 Task: Find connections with filter location Wisbech with filter topic #Saleswith filter profile language Spanish with filter current company Crestron Electronics with filter school Karnatak University with filter industry Wholesale Building Materials with filter service category Technical with filter keywords title Network Administrator
Action: Mouse moved to (546, 78)
Screenshot: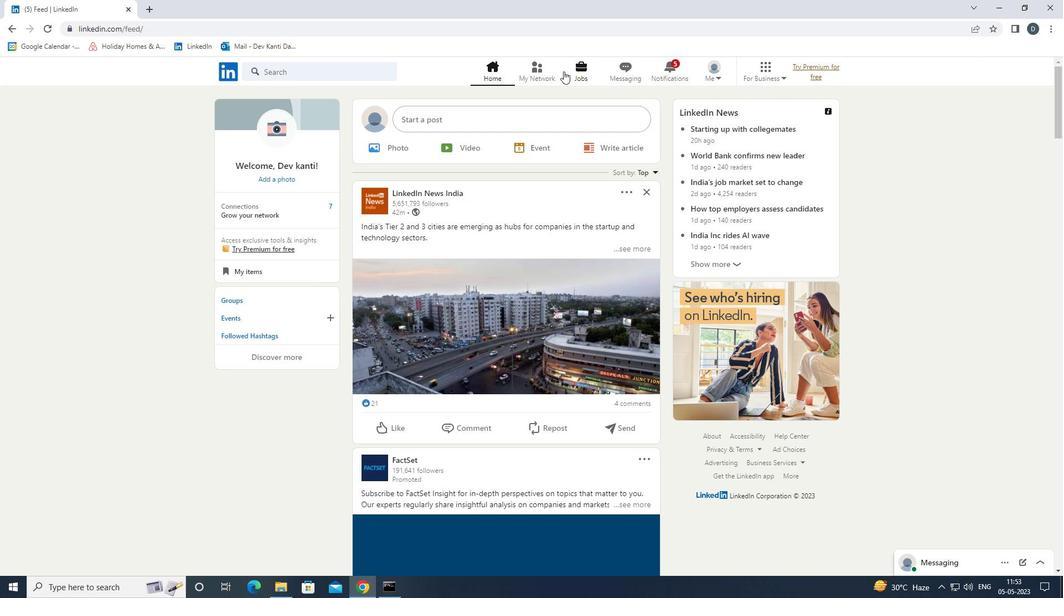 
Action: Mouse pressed left at (546, 78)
Screenshot: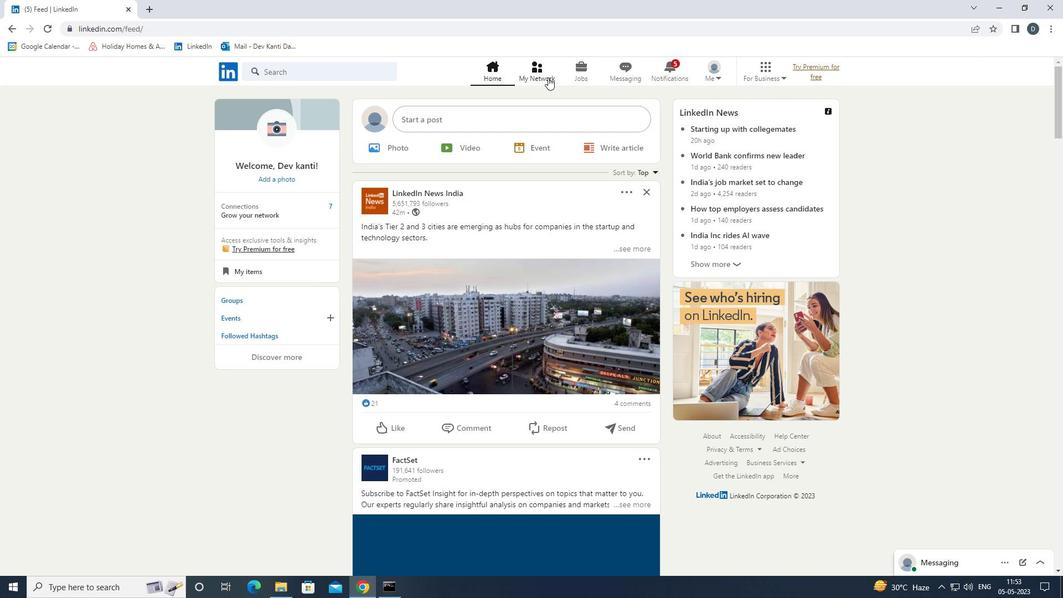 
Action: Mouse moved to (367, 132)
Screenshot: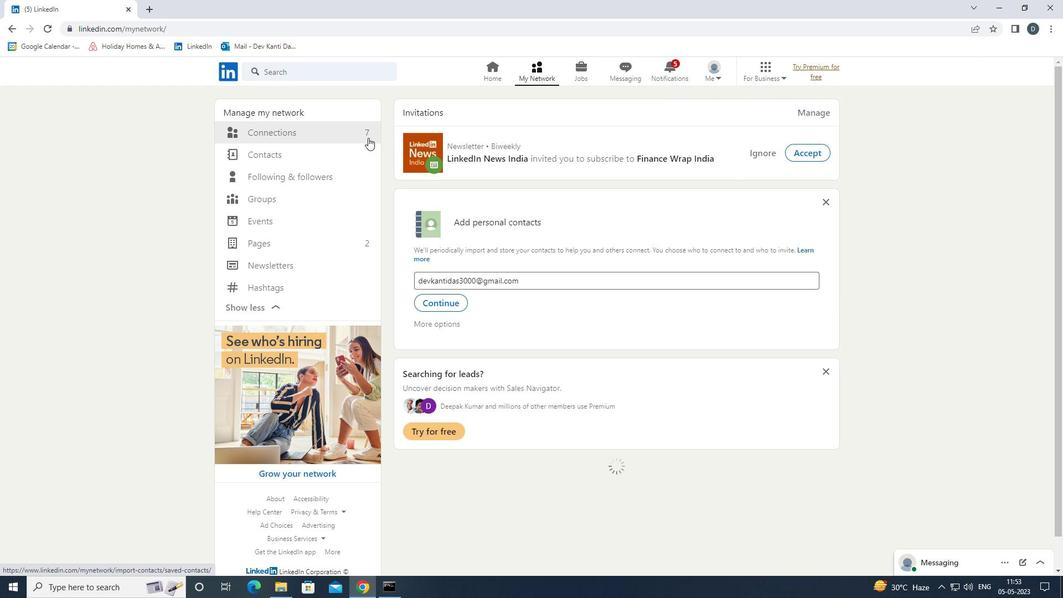 
Action: Mouse pressed left at (367, 132)
Screenshot: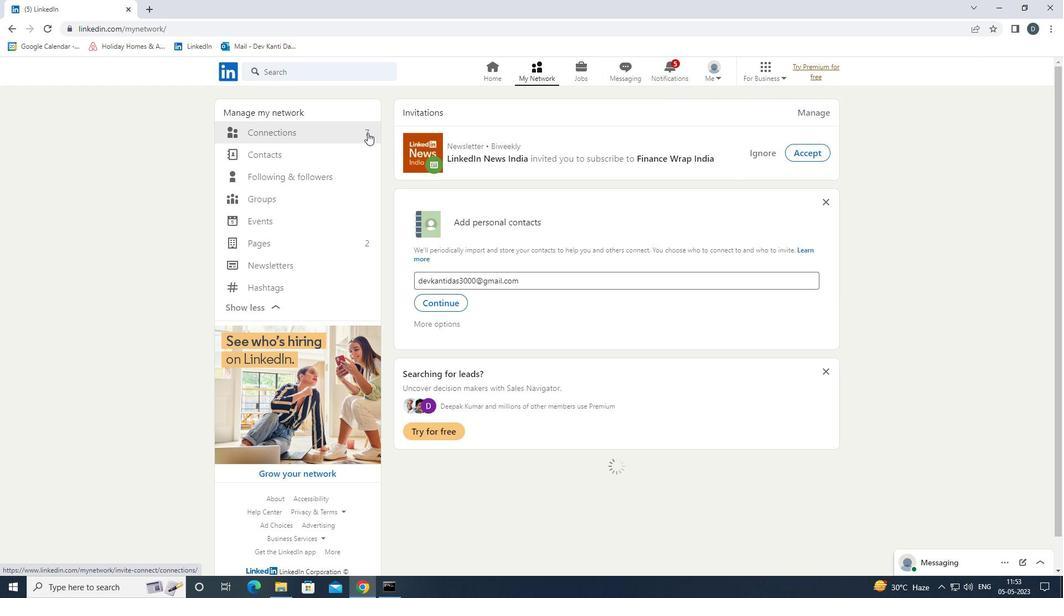 
Action: Mouse moved to (622, 132)
Screenshot: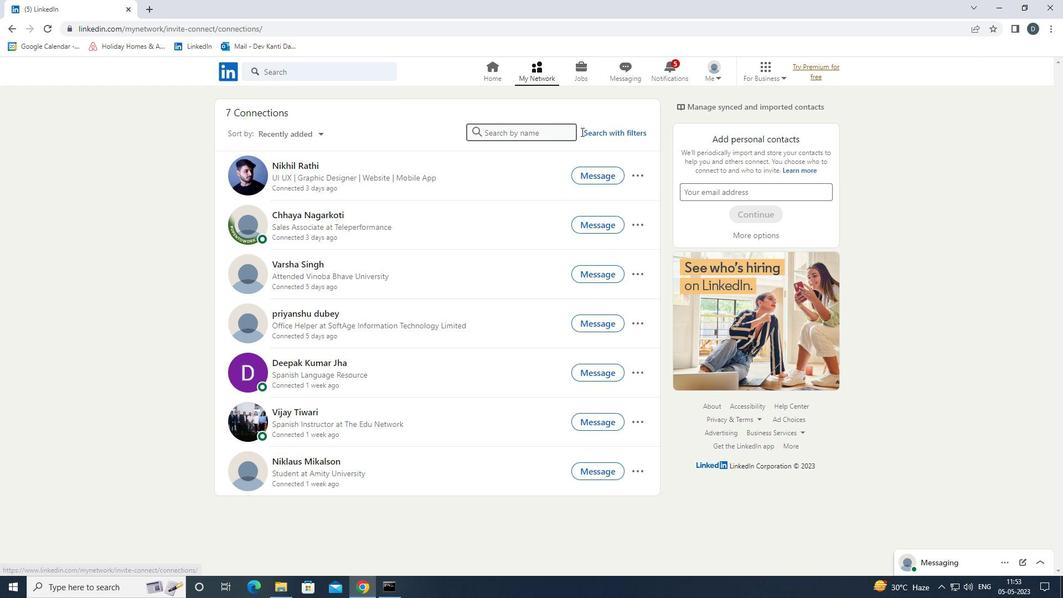 
Action: Mouse pressed left at (622, 132)
Screenshot: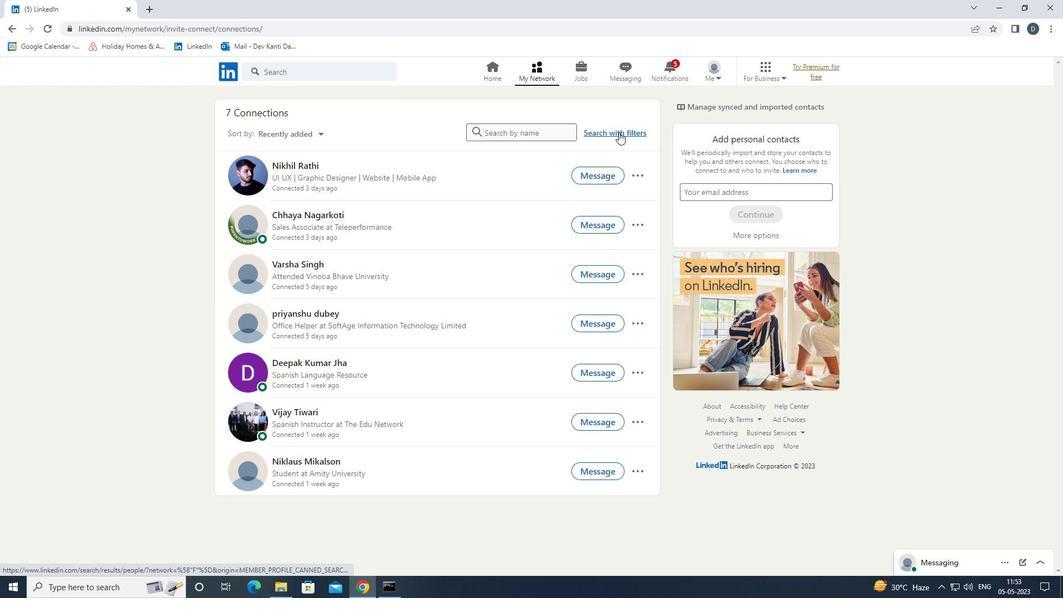 
Action: Mouse moved to (569, 96)
Screenshot: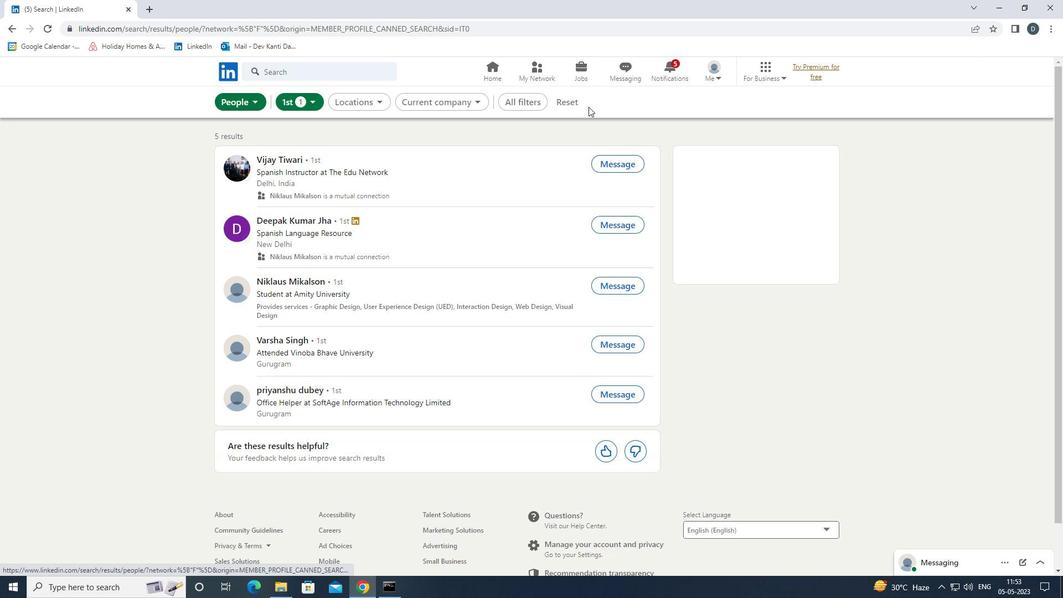 
Action: Mouse pressed left at (569, 96)
Screenshot: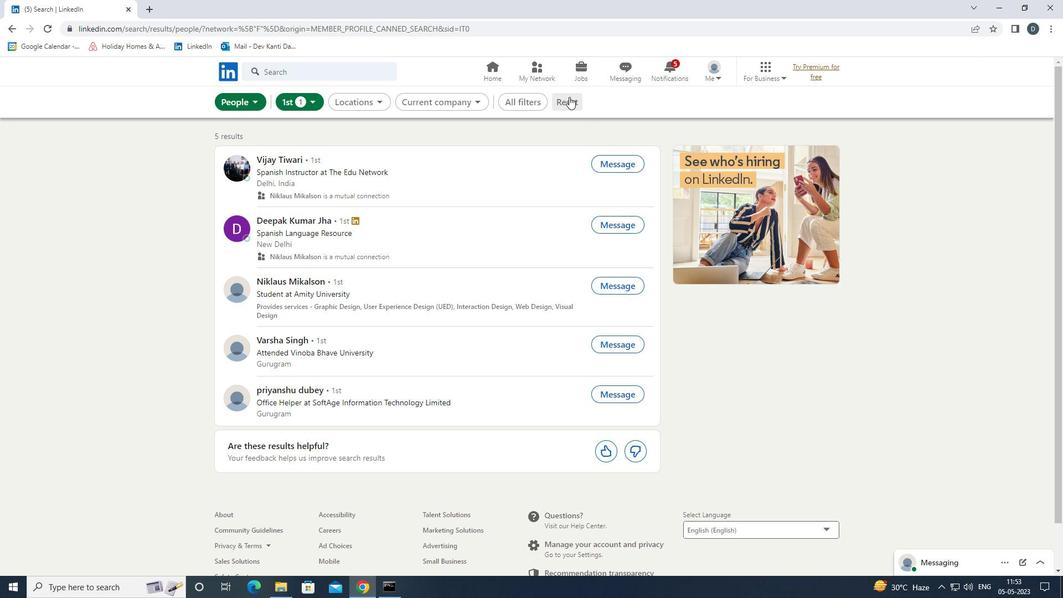 
Action: Mouse moved to (553, 100)
Screenshot: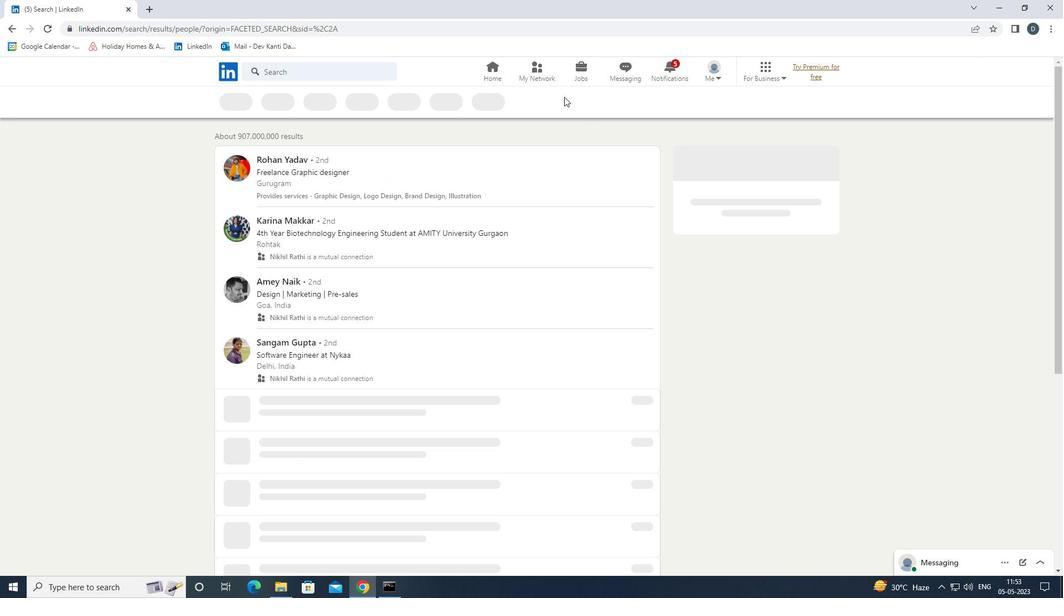 
Action: Mouse pressed left at (553, 100)
Screenshot: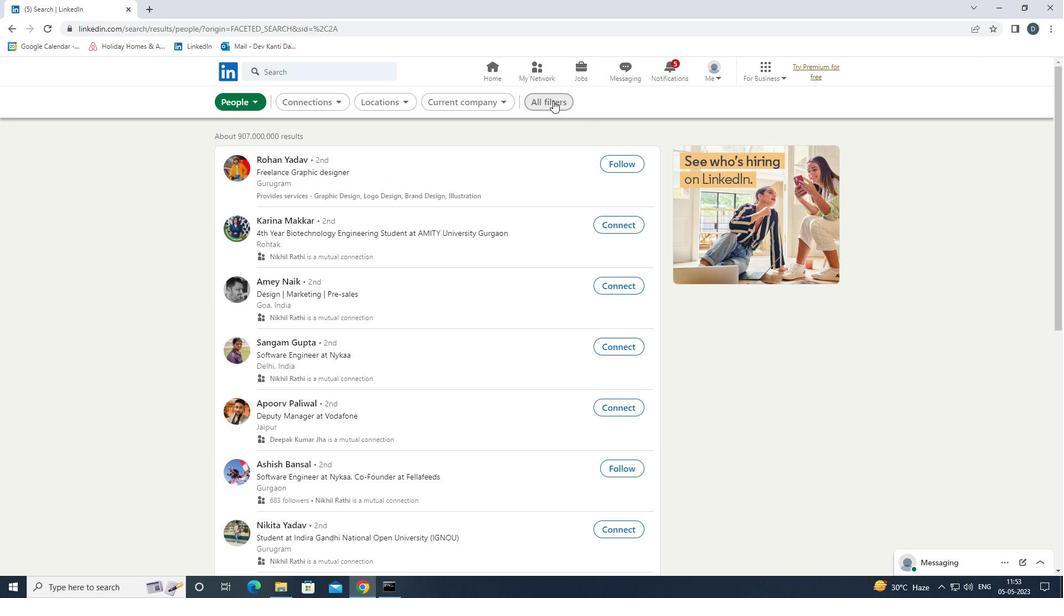 
Action: Mouse moved to (916, 300)
Screenshot: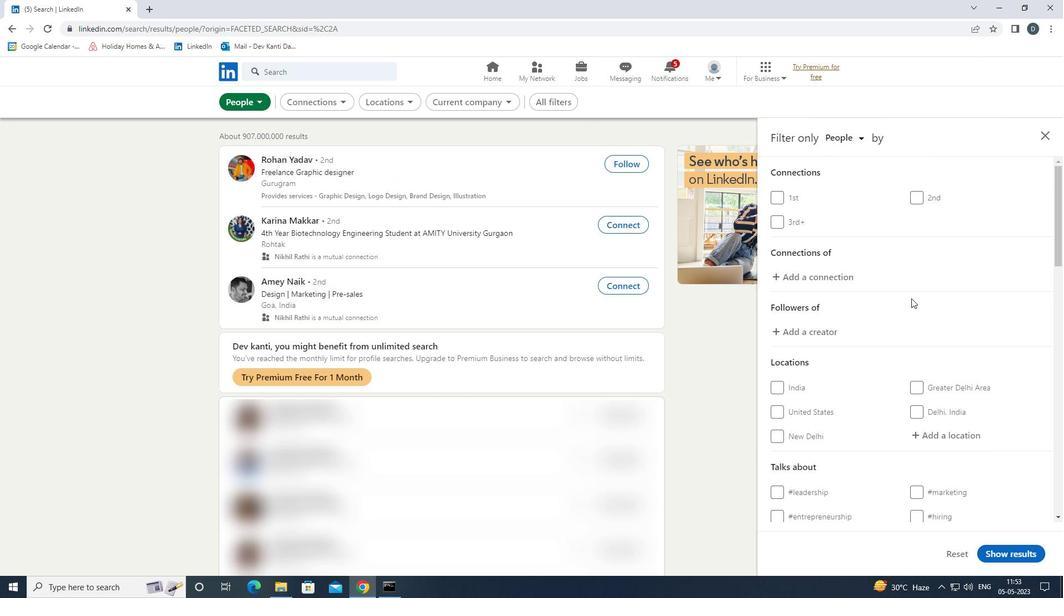 
Action: Mouse scrolled (916, 299) with delta (0, 0)
Screenshot: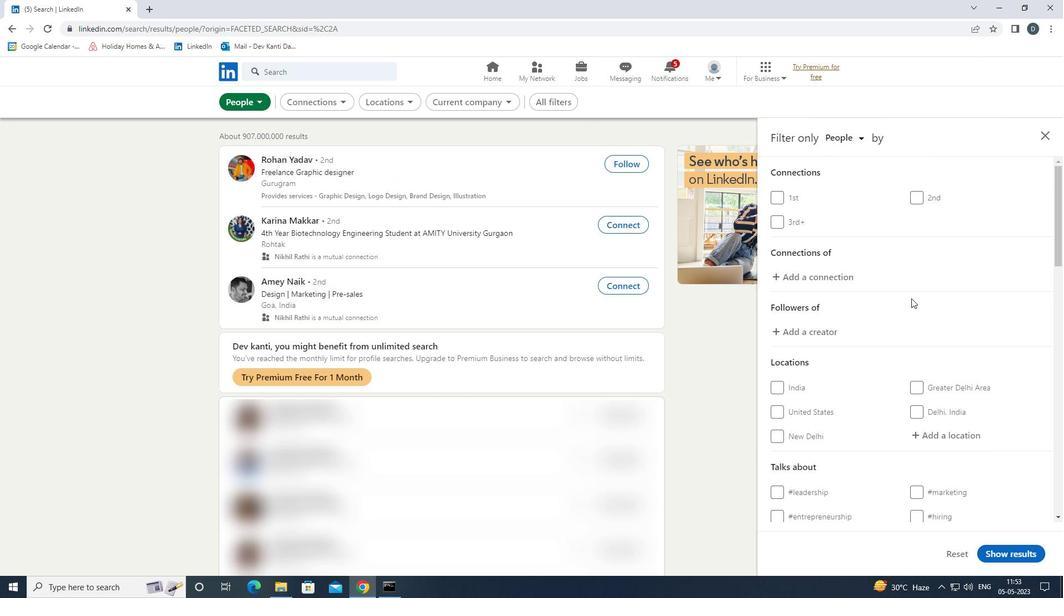
Action: Mouse moved to (931, 314)
Screenshot: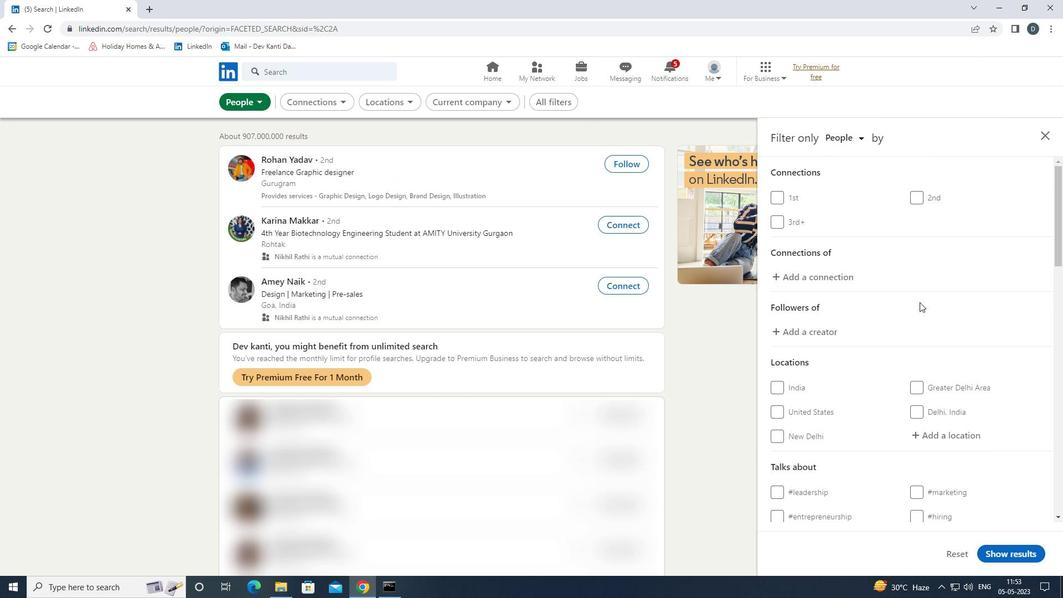 
Action: Mouse scrolled (931, 313) with delta (0, 0)
Screenshot: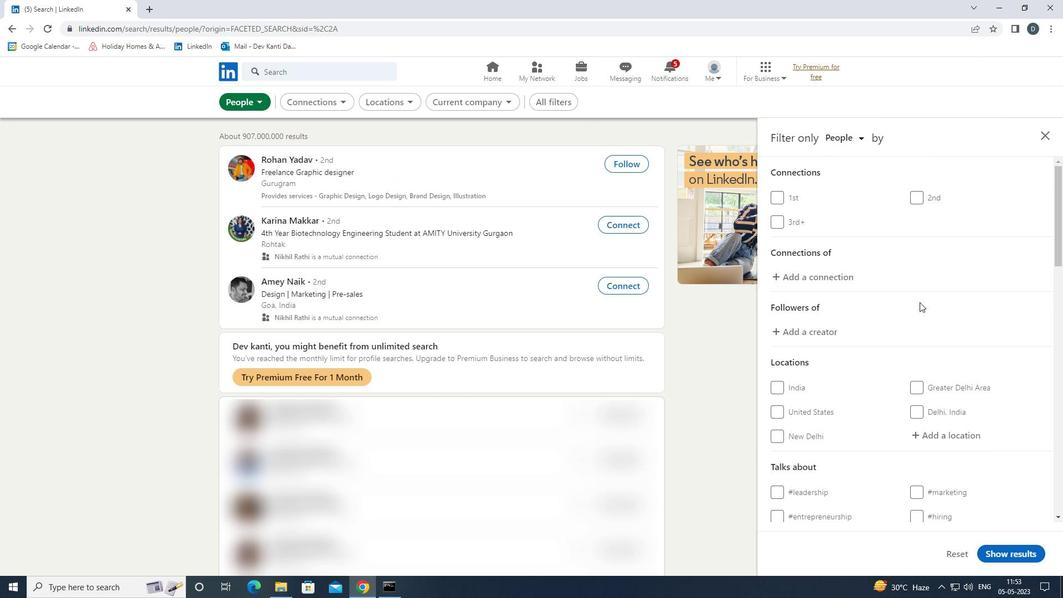 
Action: Mouse moved to (941, 317)
Screenshot: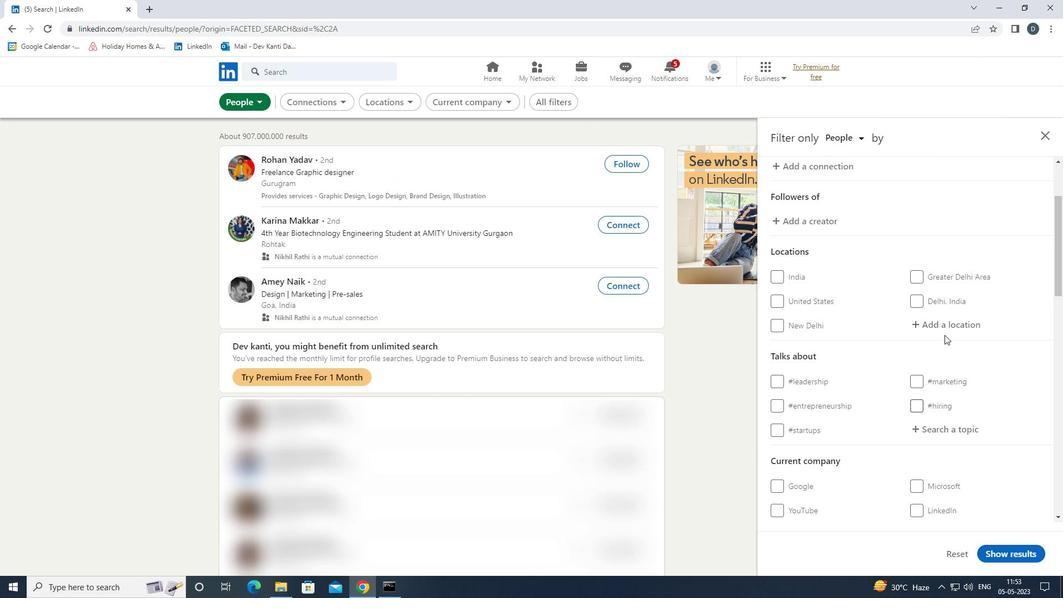 
Action: Mouse pressed left at (941, 317)
Screenshot: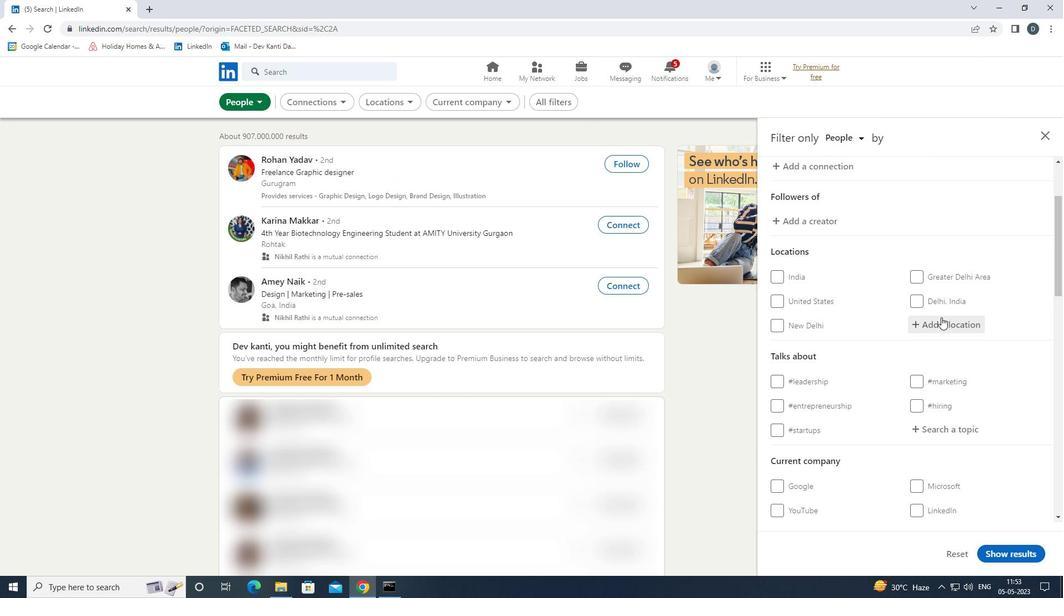 
Action: Key pressed <Key.shift><Key.shift><Key.shift><Key.shift><Key.shift><Key.shift><Key.shift><Key.shift><Key.shift><Key.shift><Key.shift><Key.shift><Key.shift><Key.shift><Key.shift><Key.shift>WISBECH<Key.down><Key.enter>
Screenshot: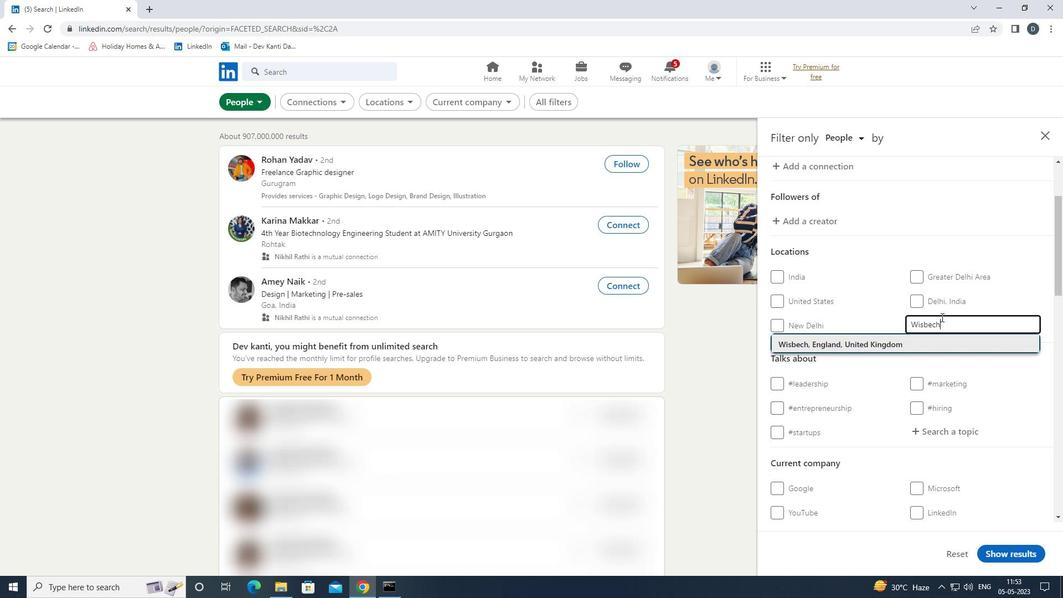 
Action: Mouse moved to (960, 301)
Screenshot: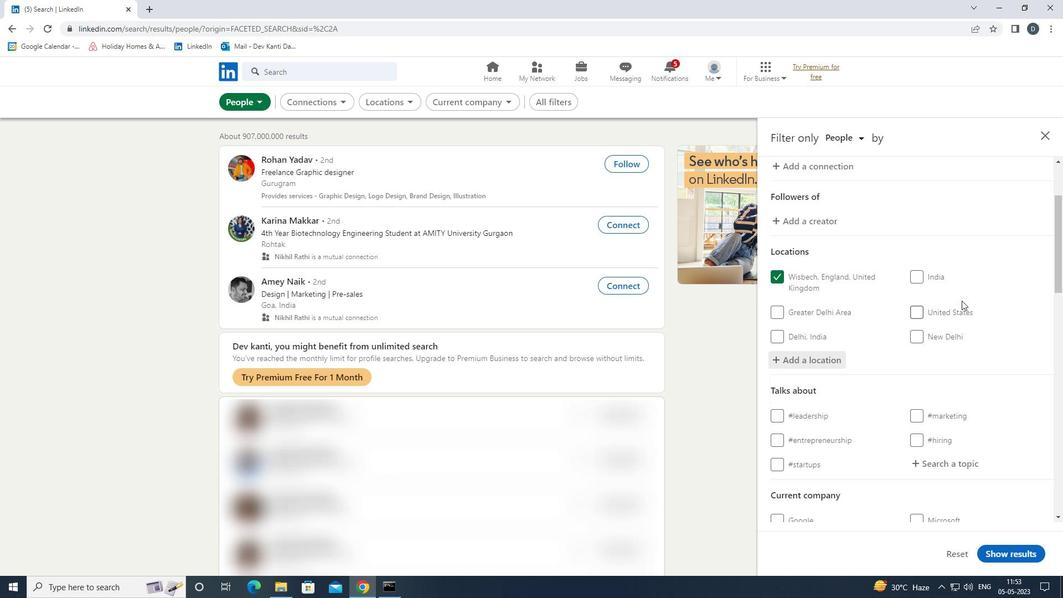
Action: Mouse scrolled (960, 300) with delta (0, 0)
Screenshot: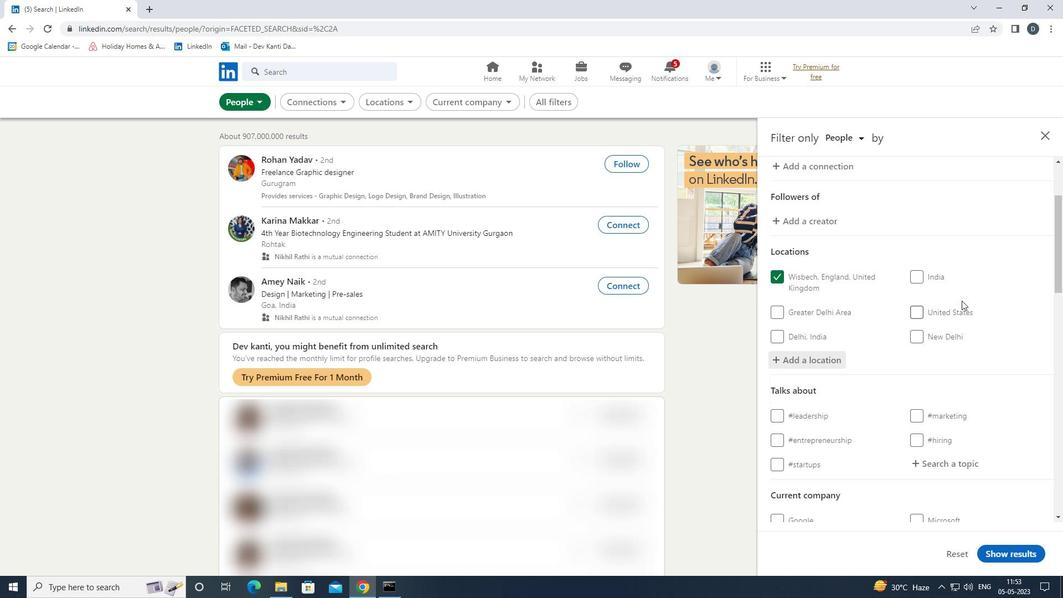 
Action: Mouse moved to (960, 310)
Screenshot: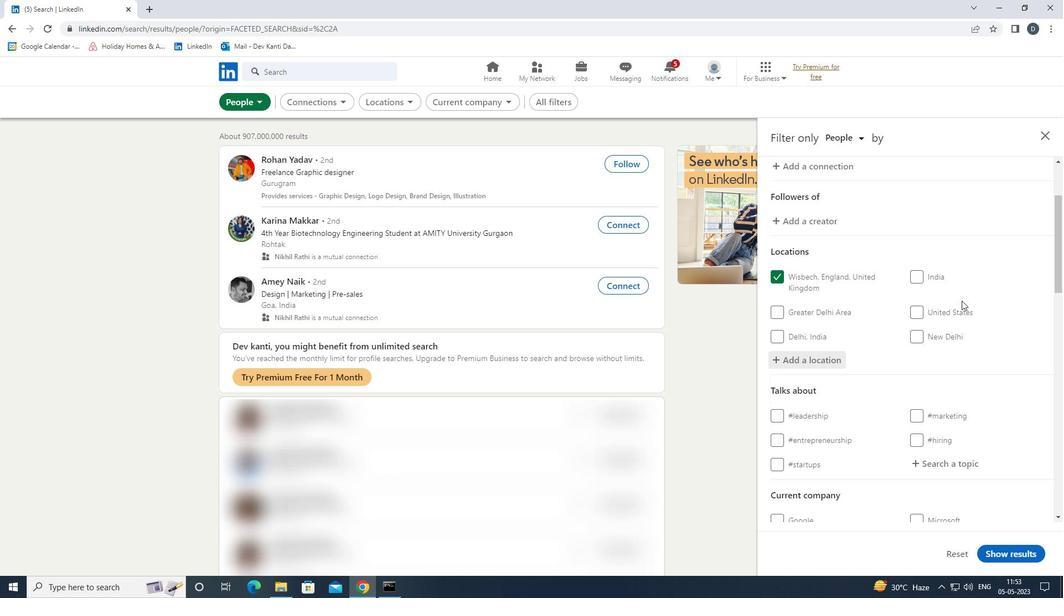 
Action: Mouse scrolled (960, 309) with delta (0, 0)
Screenshot: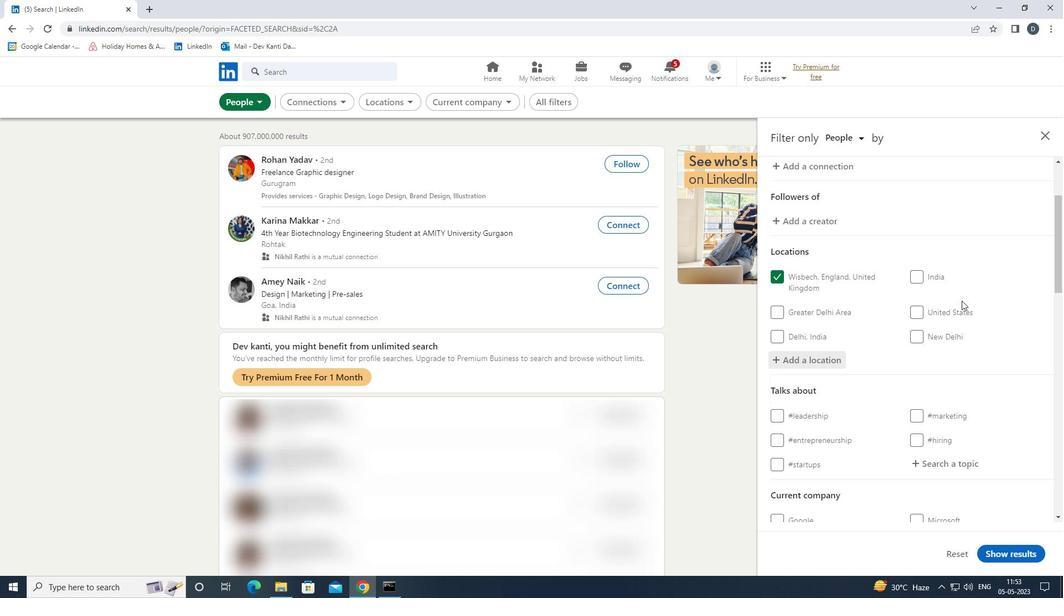 
Action: Mouse moved to (959, 356)
Screenshot: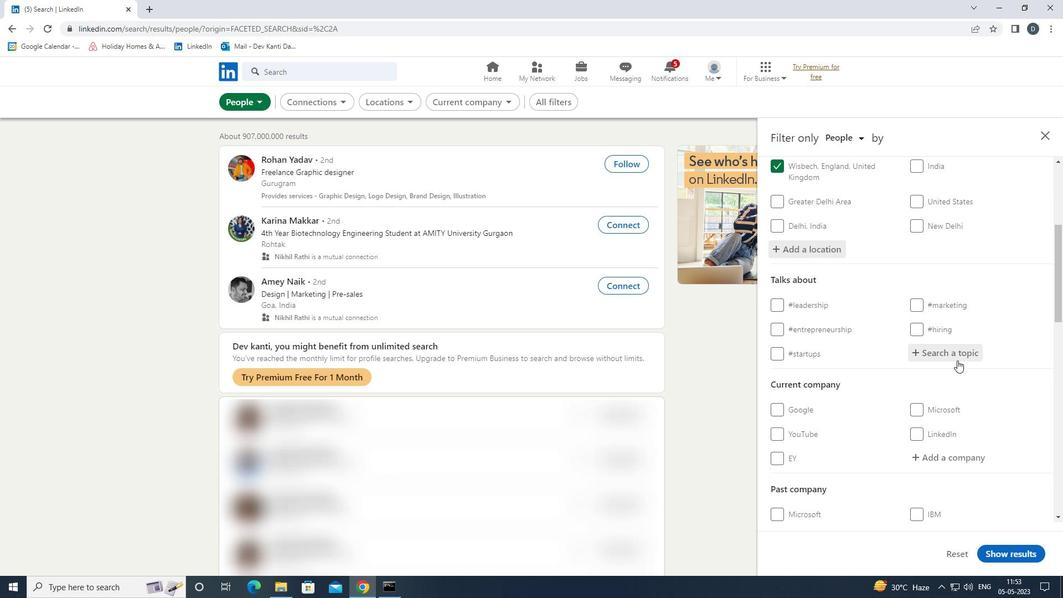 
Action: Mouse pressed left at (959, 356)
Screenshot: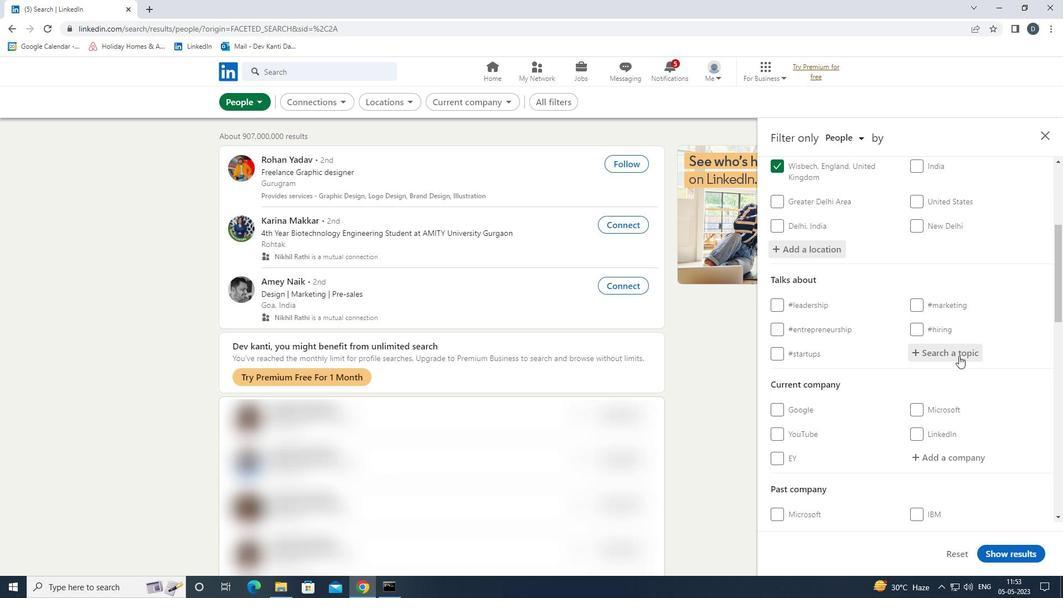 
Action: Key pressed <Key.shift>SALES<Key.down><Key.enter>
Screenshot: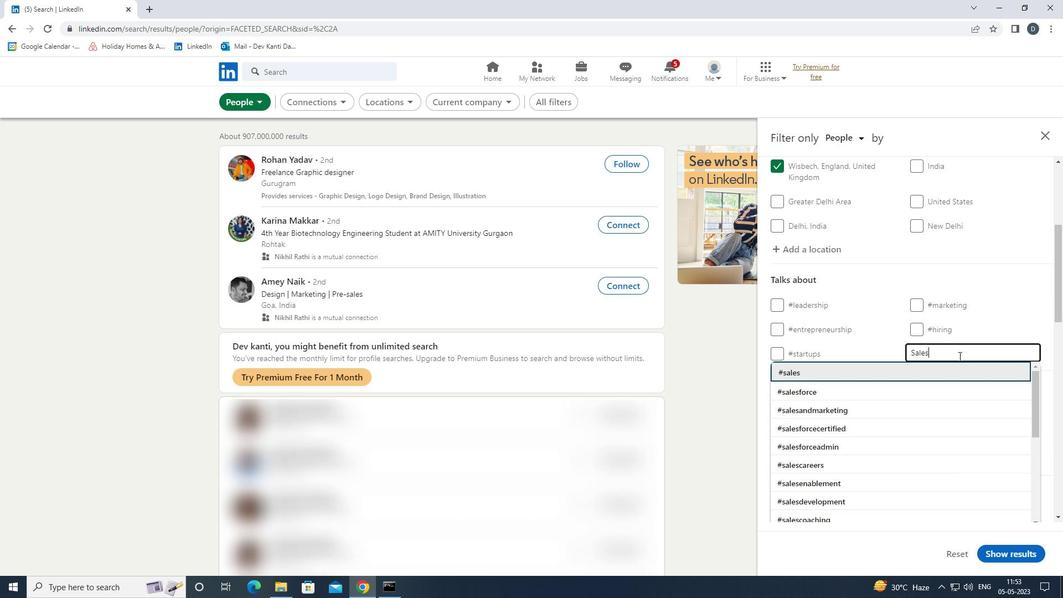 
Action: Mouse moved to (974, 356)
Screenshot: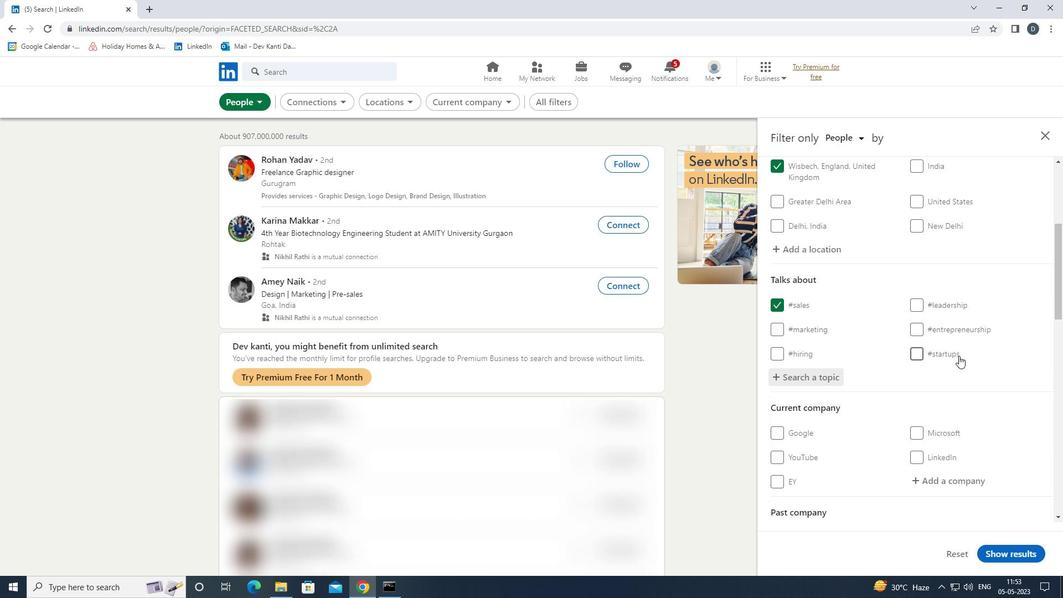 
Action: Mouse scrolled (974, 356) with delta (0, 0)
Screenshot: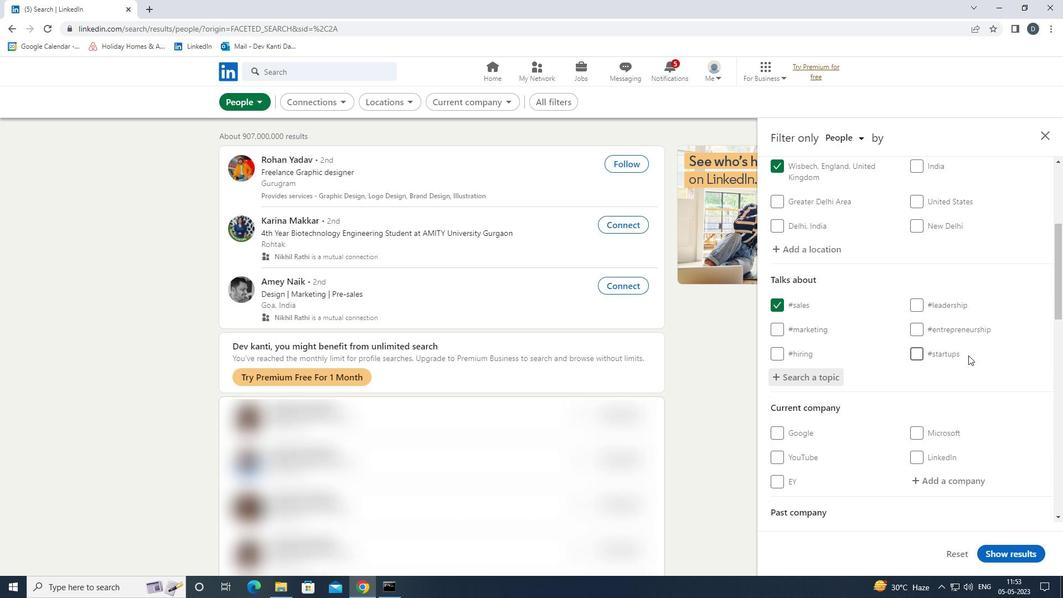 
Action: Mouse scrolled (974, 356) with delta (0, 0)
Screenshot: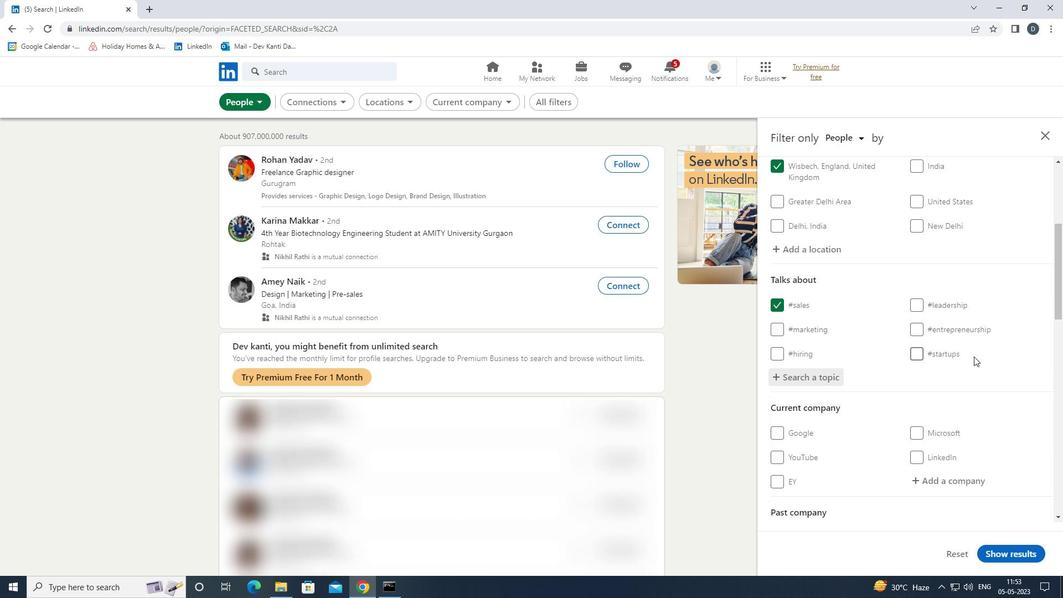 
Action: Mouse scrolled (974, 356) with delta (0, 0)
Screenshot: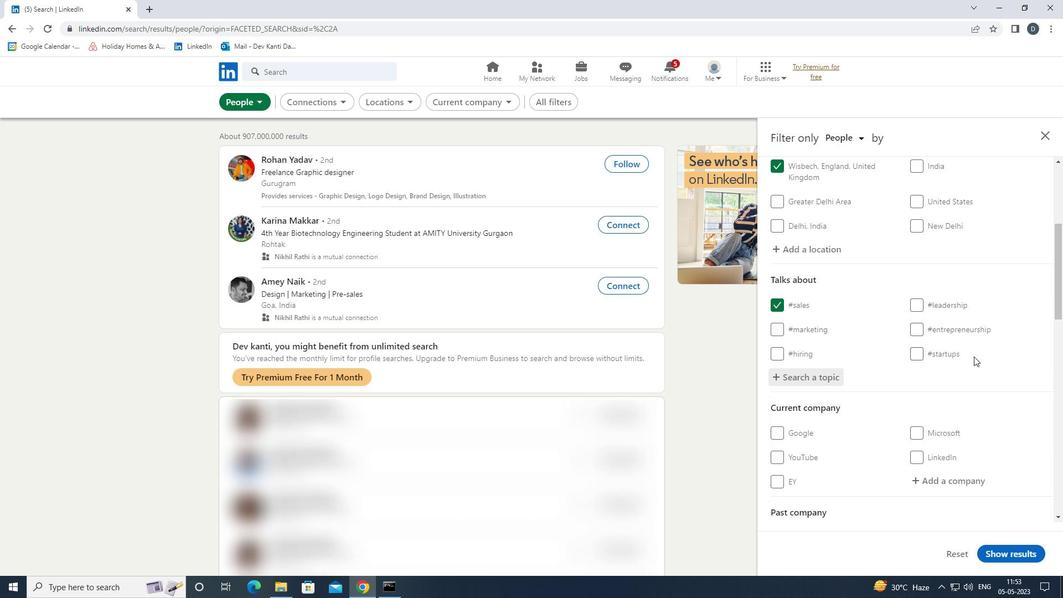 
Action: Mouse scrolled (974, 356) with delta (0, 0)
Screenshot: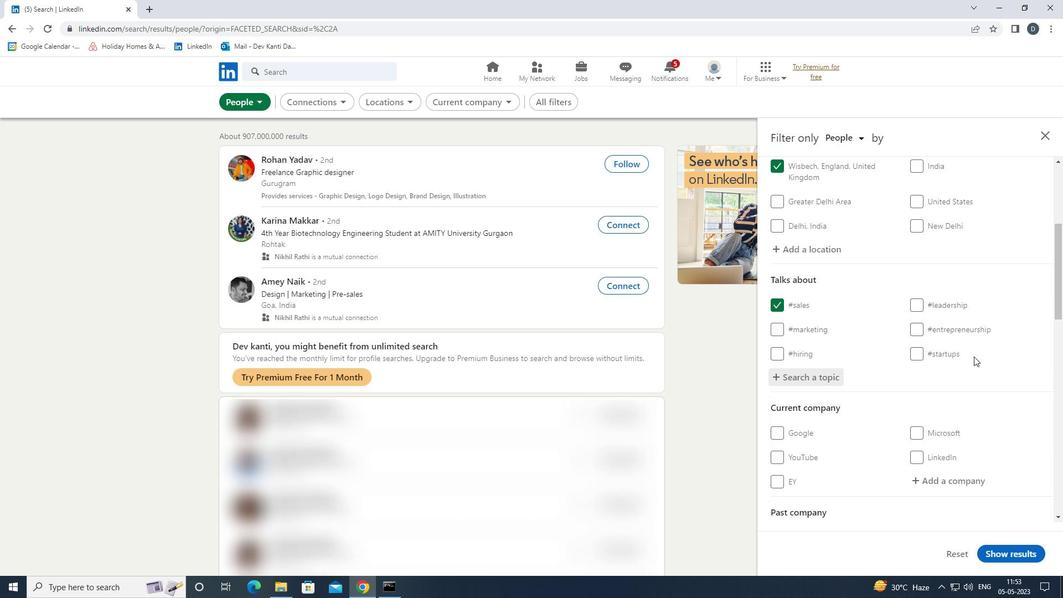 
Action: Mouse scrolled (974, 356) with delta (0, 0)
Screenshot: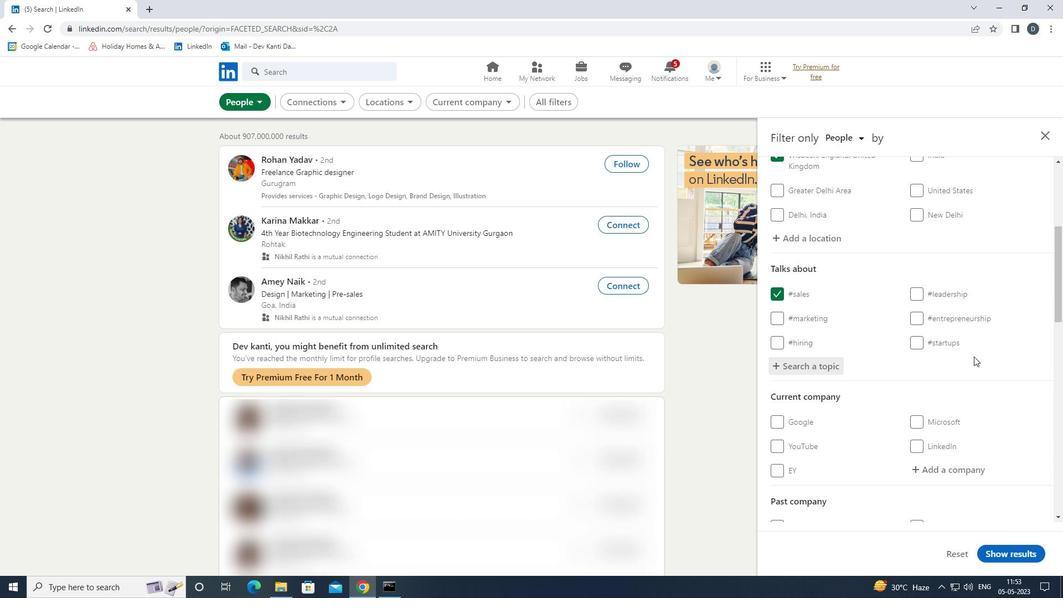 
Action: Mouse scrolled (974, 356) with delta (0, 0)
Screenshot: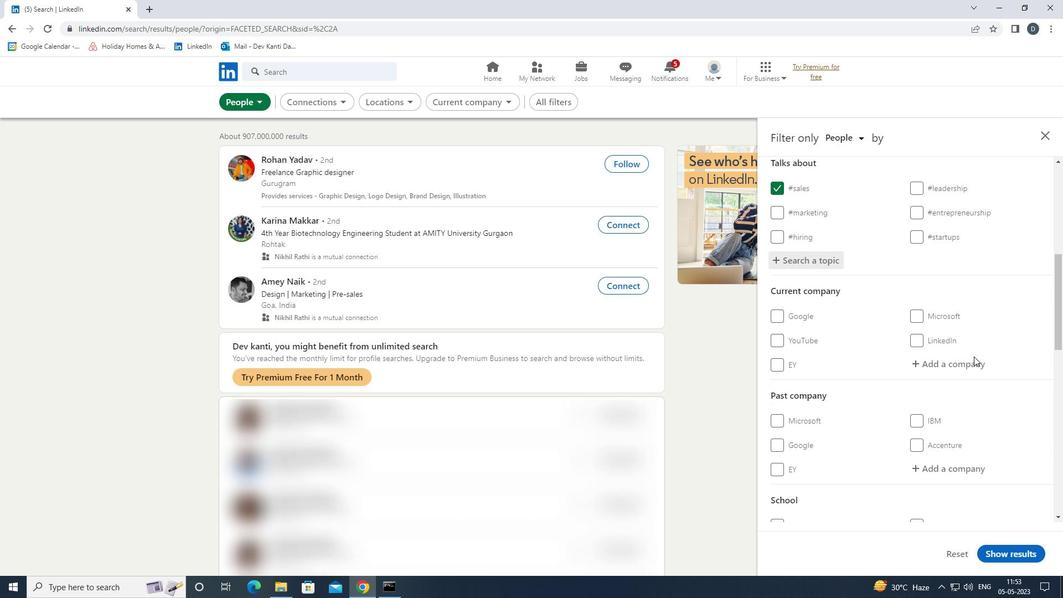
Action: Mouse moved to (972, 359)
Screenshot: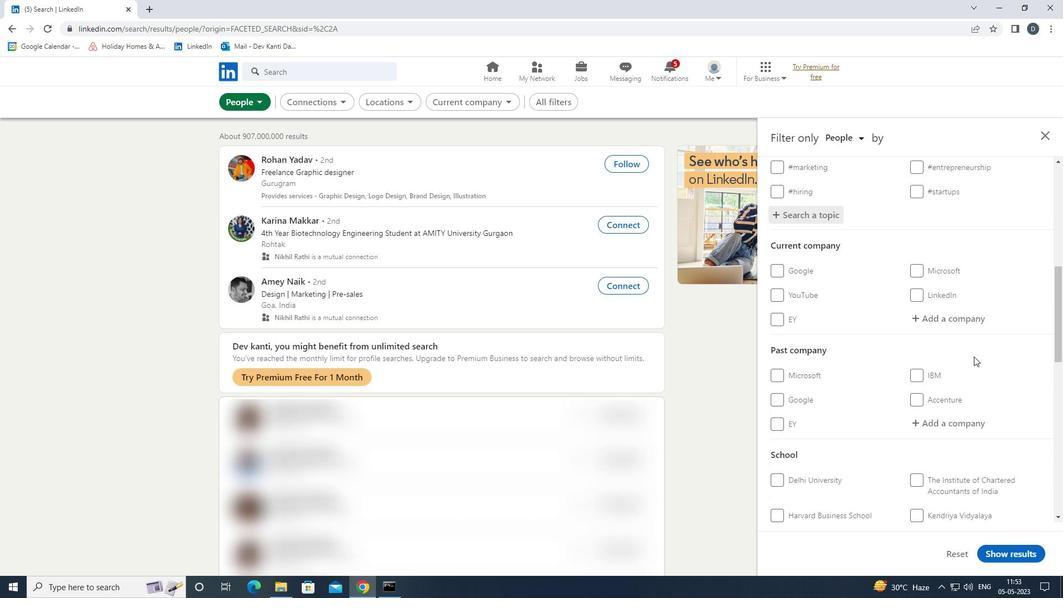 
Action: Mouse scrolled (972, 360) with delta (0, 0)
Screenshot: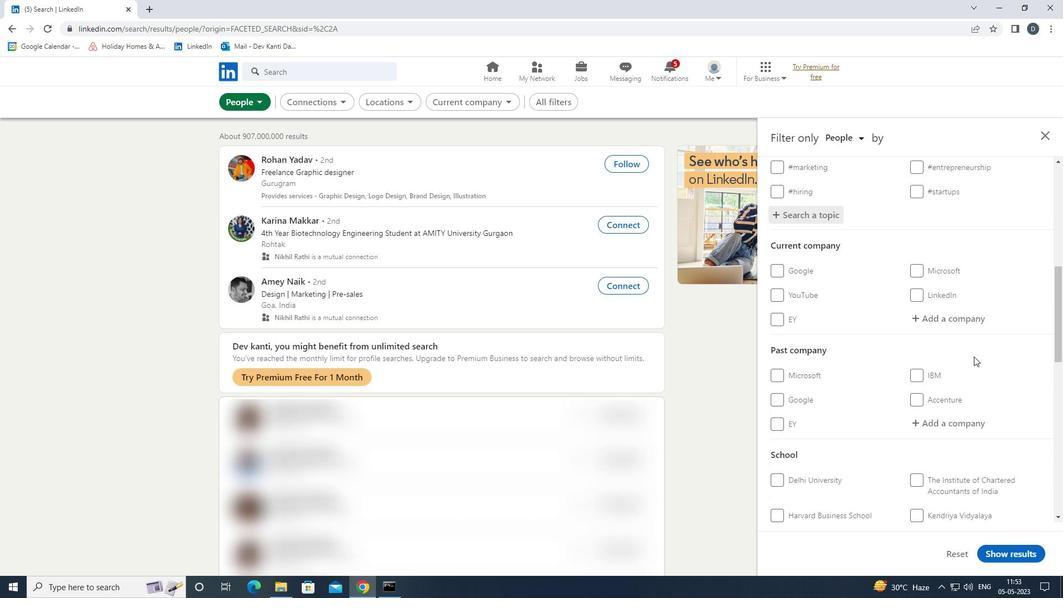 
Action: Mouse moved to (893, 404)
Screenshot: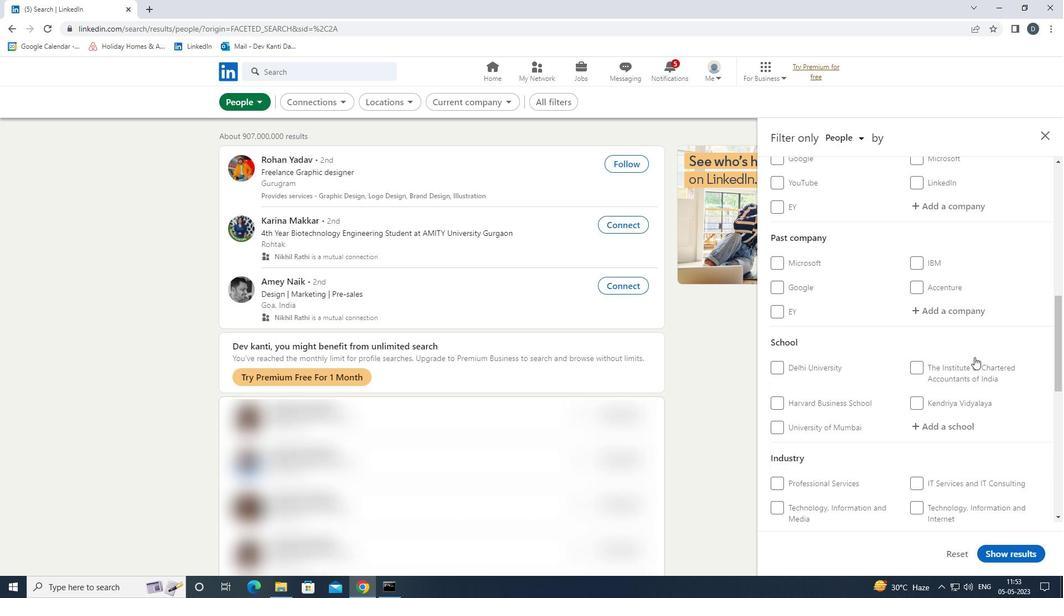
Action: Mouse scrolled (893, 403) with delta (0, 0)
Screenshot: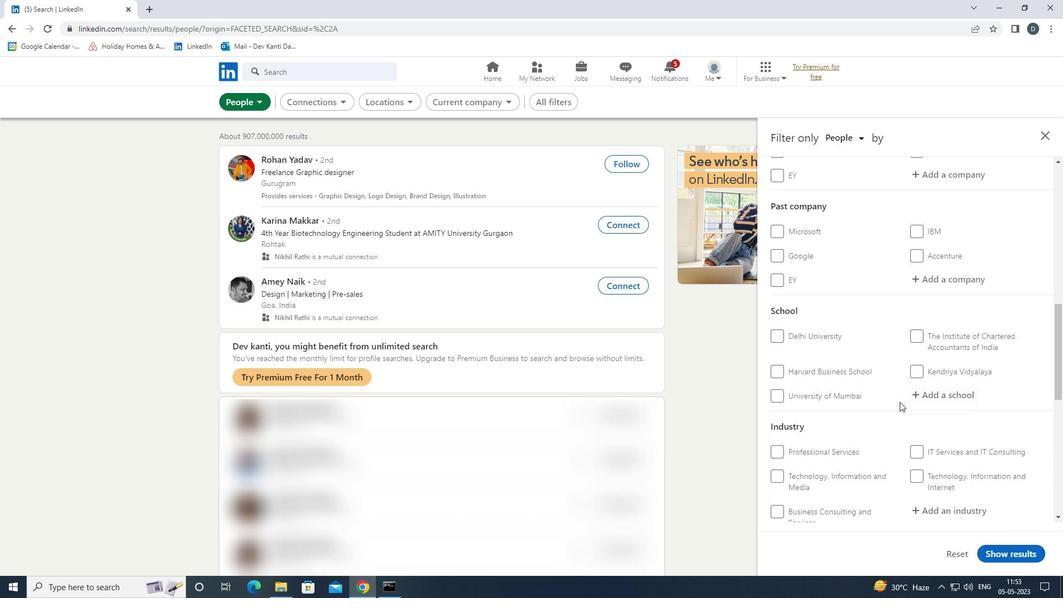 
Action: Mouse moved to (832, 464)
Screenshot: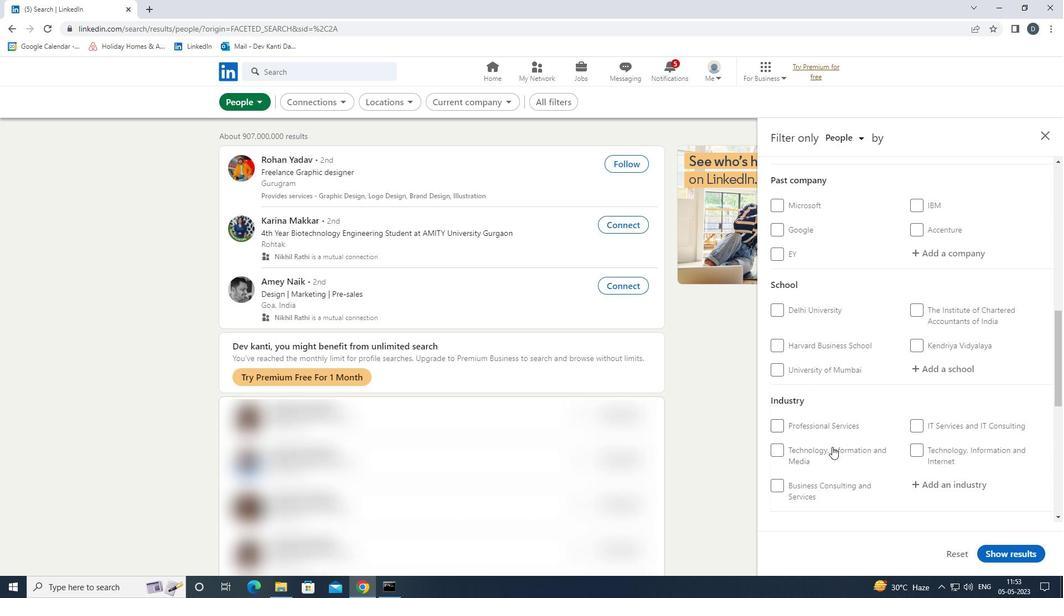 
Action: Mouse scrolled (832, 463) with delta (0, 0)
Screenshot: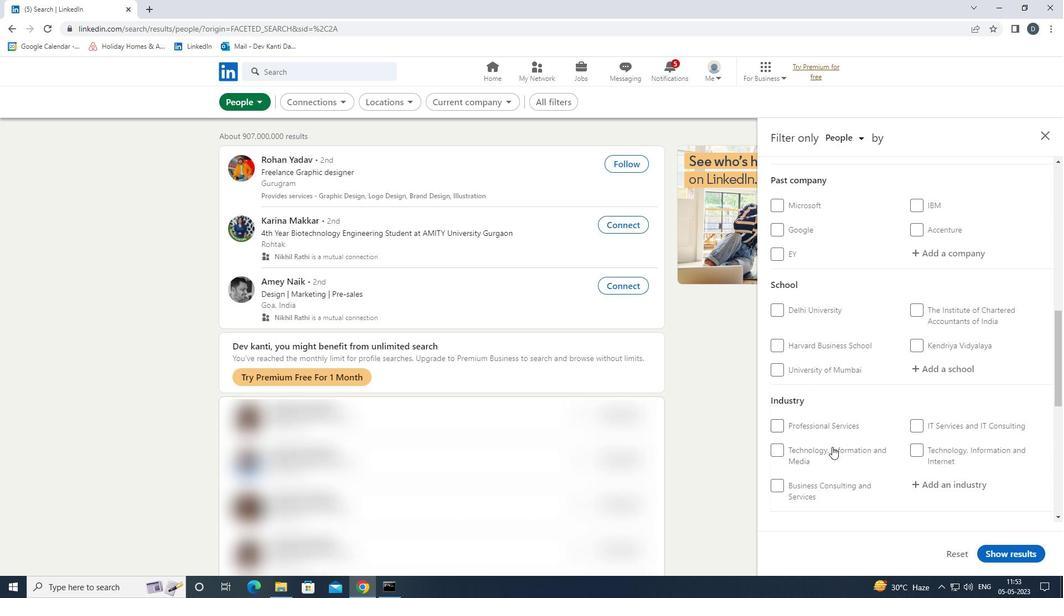 
Action: Mouse scrolled (832, 463) with delta (0, 0)
Screenshot: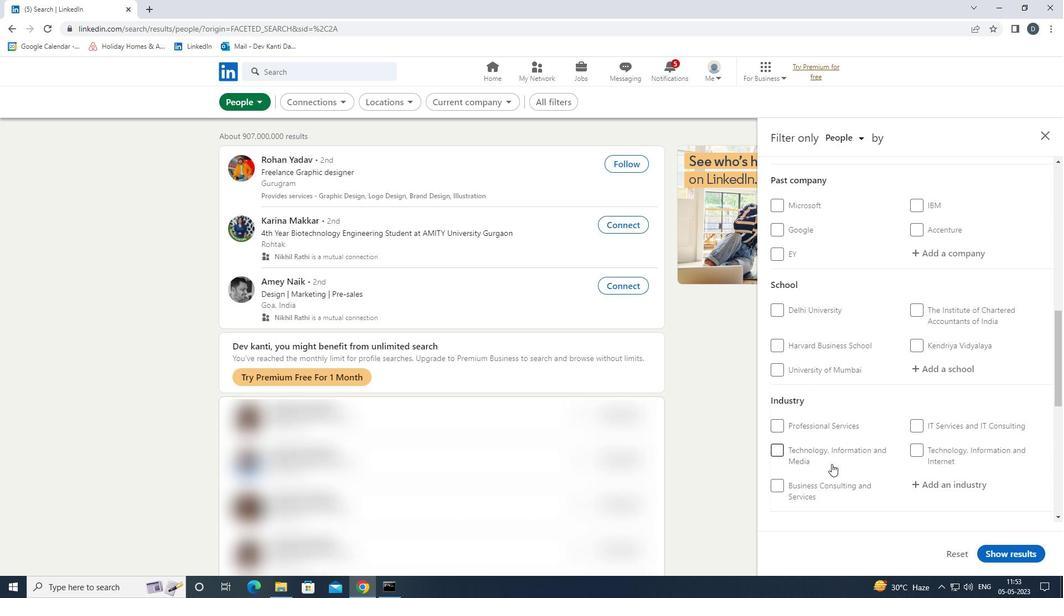 
Action: Mouse moved to (830, 464)
Screenshot: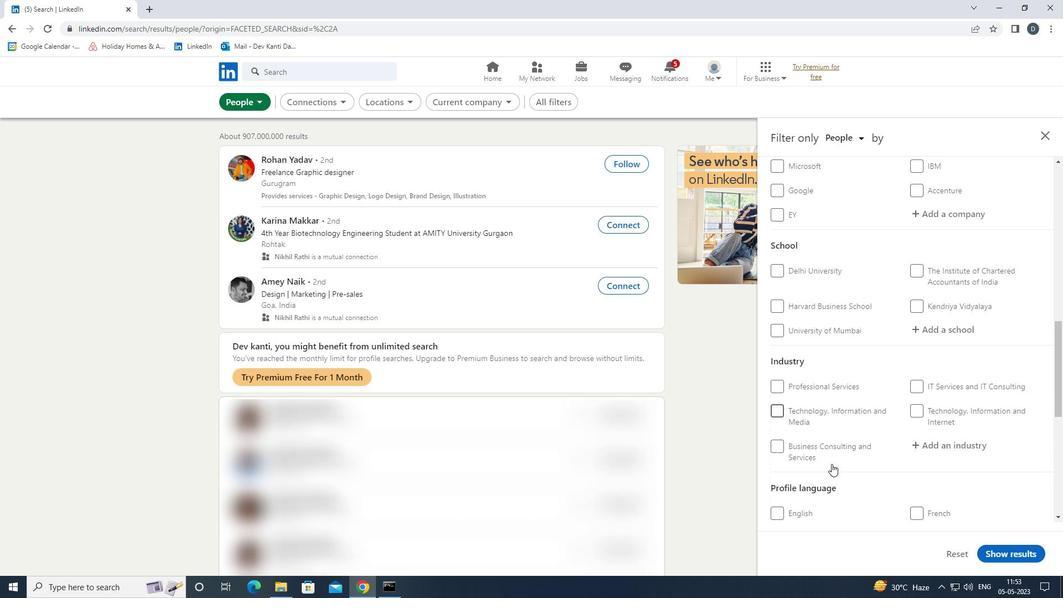 
Action: Mouse scrolled (830, 463) with delta (0, 0)
Screenshot: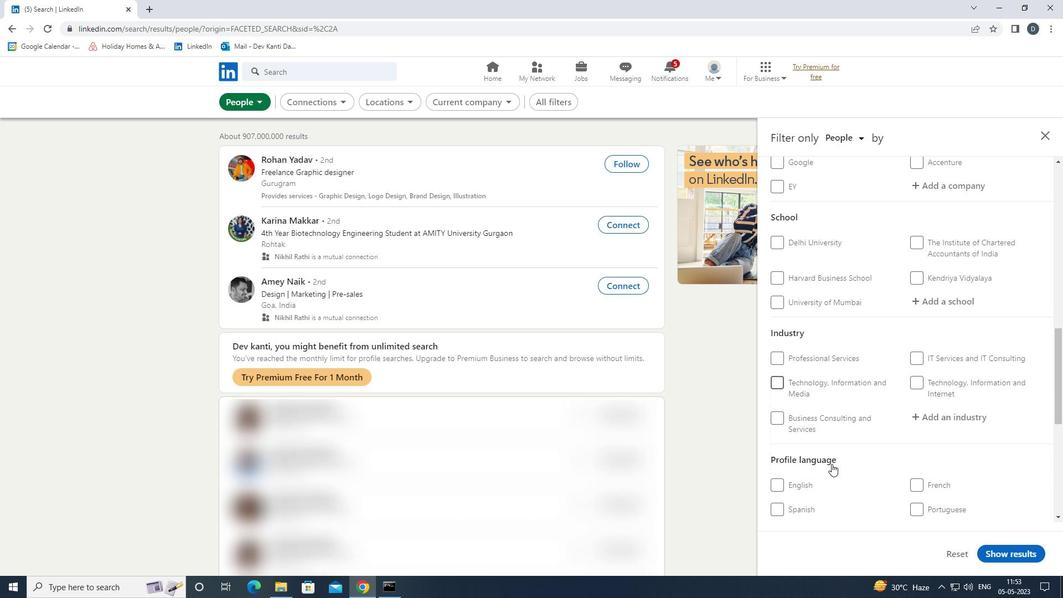 
Action: Mouse moved to (796, 412)
Screenshot: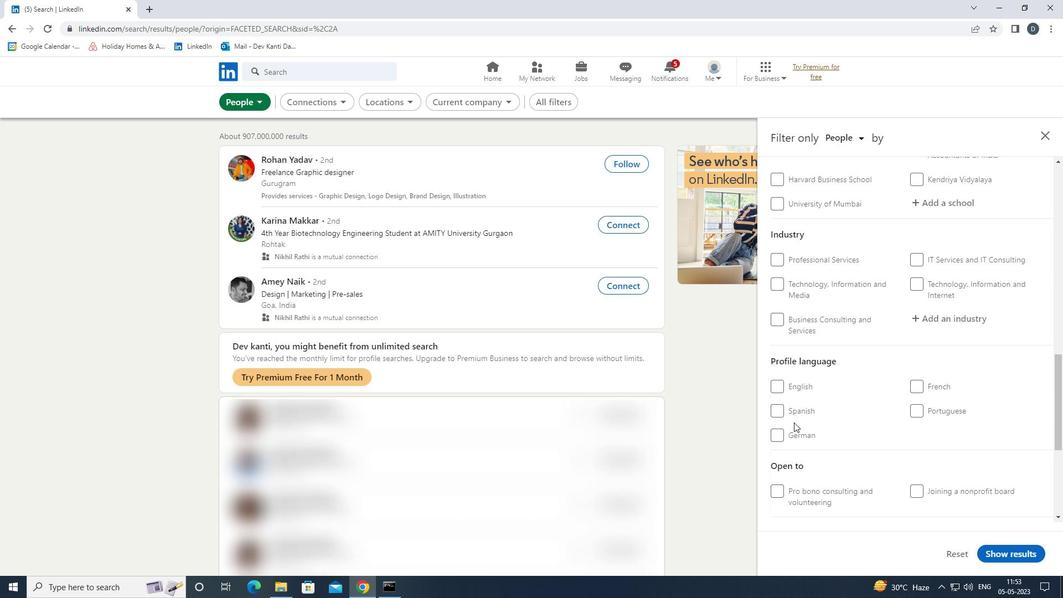
Action: Mouse pressed left at (796, 412)
Screenshot: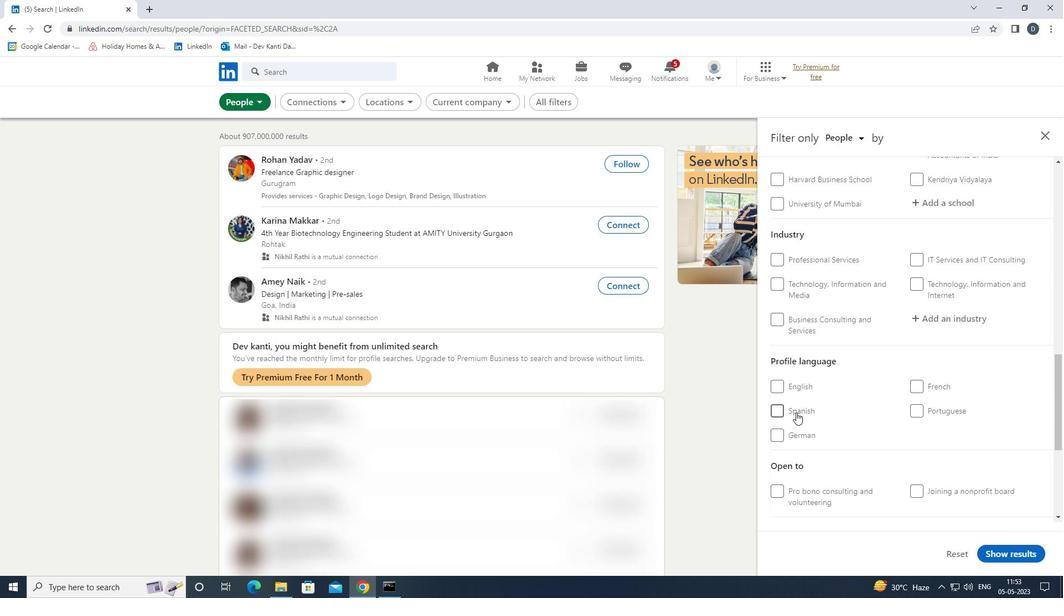 
Action: Mouse moved to (901, 419)
Screenshot: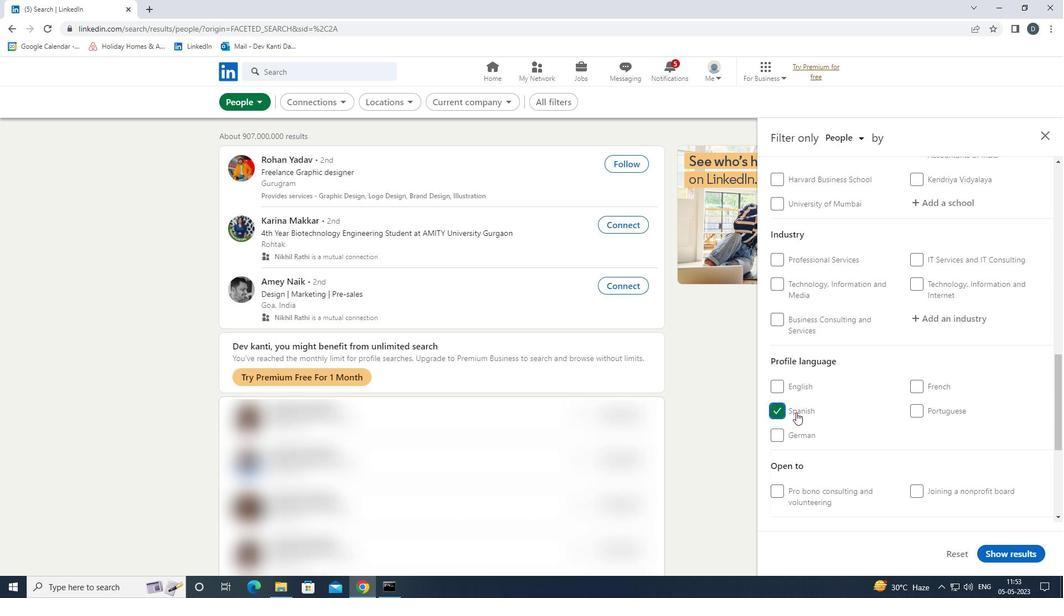 
Action: Mouse scrolled (901, 420) with delta (0, 0)
Screenshot: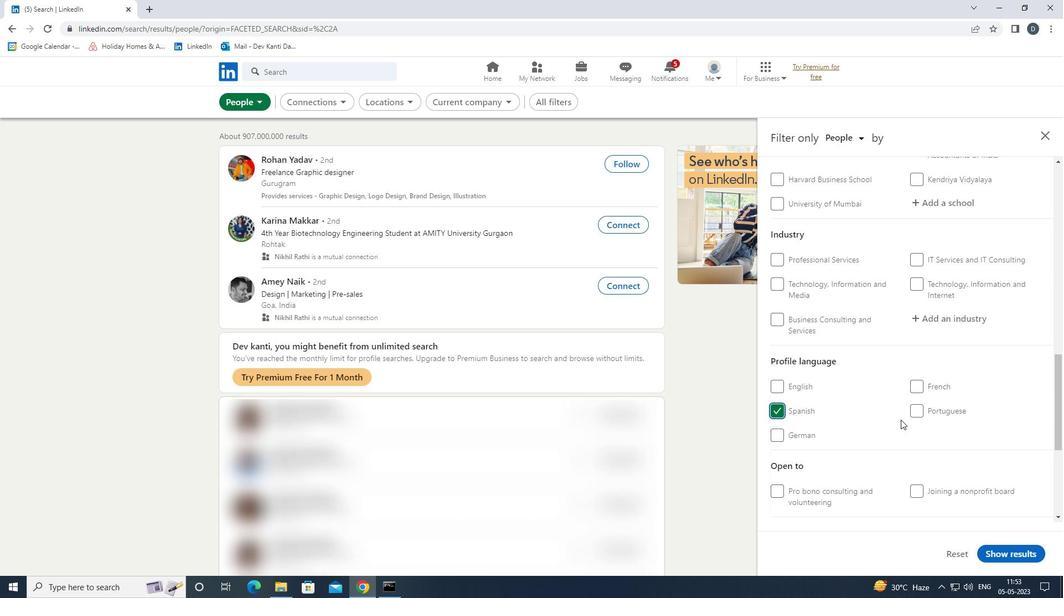 
Action: Mouse scrolled (901, 420) with delta (0, 0)
Screenshot: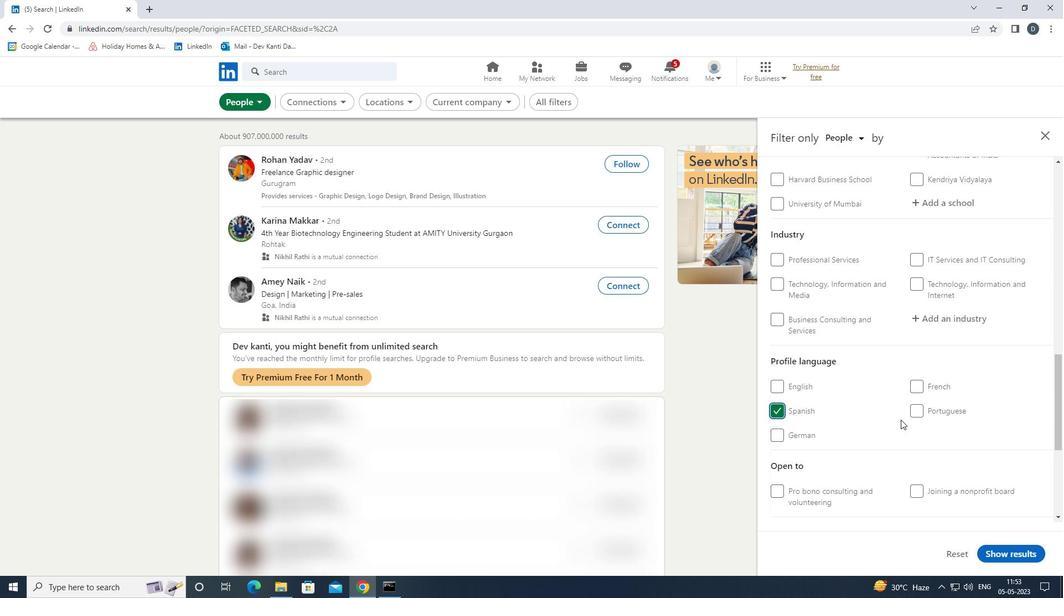 
Action: Mouse scrolled (901, 420) with delta (0, 0)
Screenshot: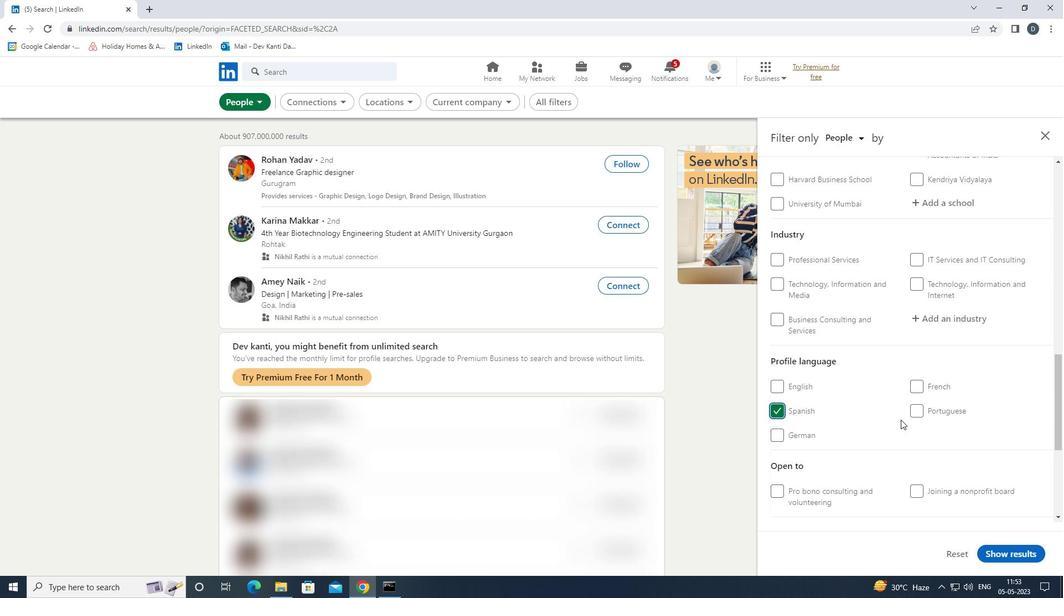 
Action: Mouse scrolled (901, 420) with delta (0, 0)
Screenshot: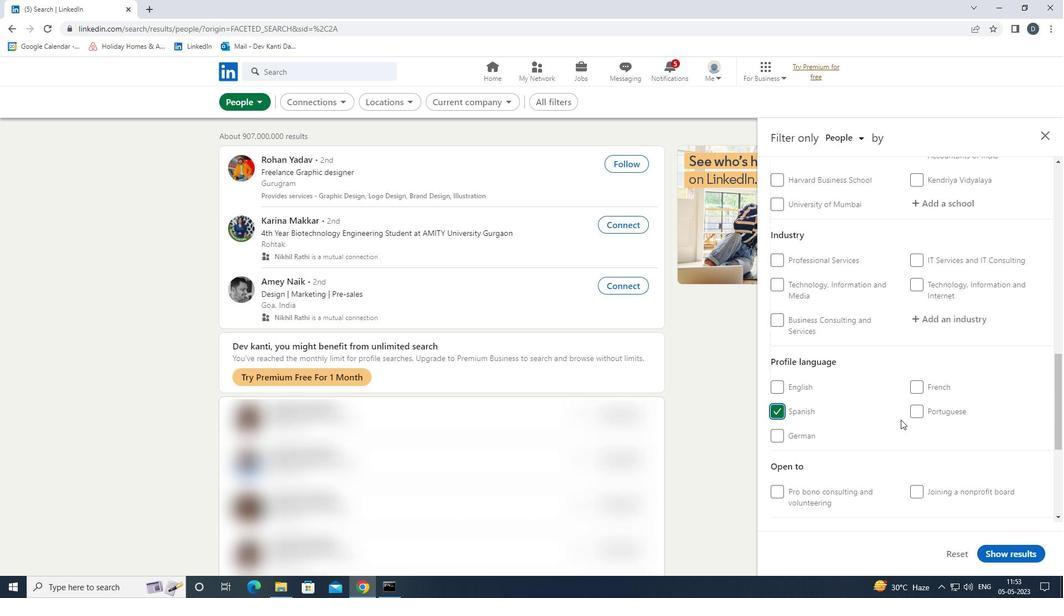
Action: Mouse scrolled (901, 420) with delta (0, 0)
Screenshot: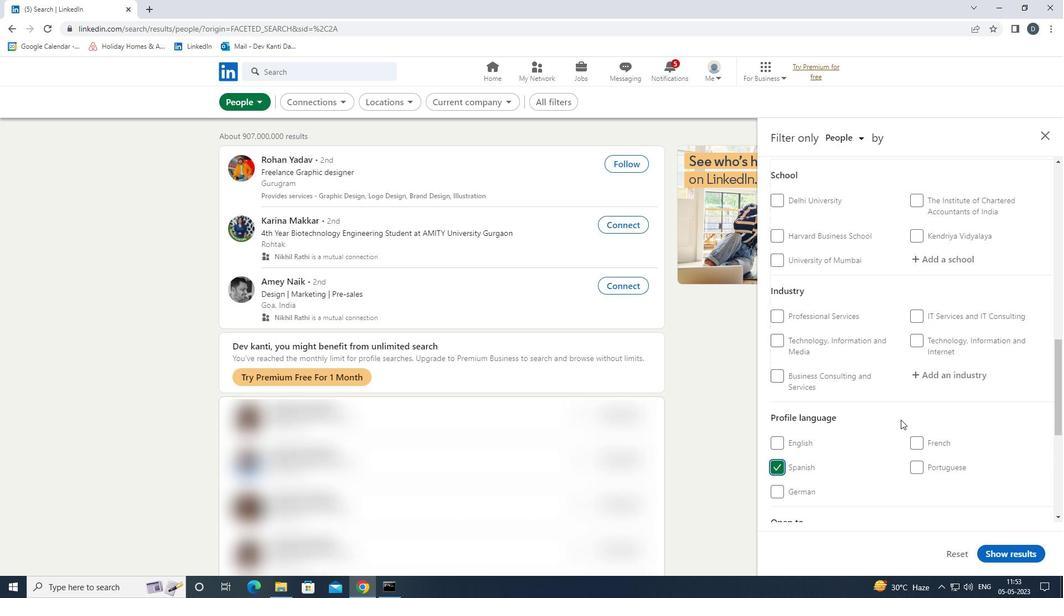 
Action: Mouse moved to (939, 259)
Screenshot: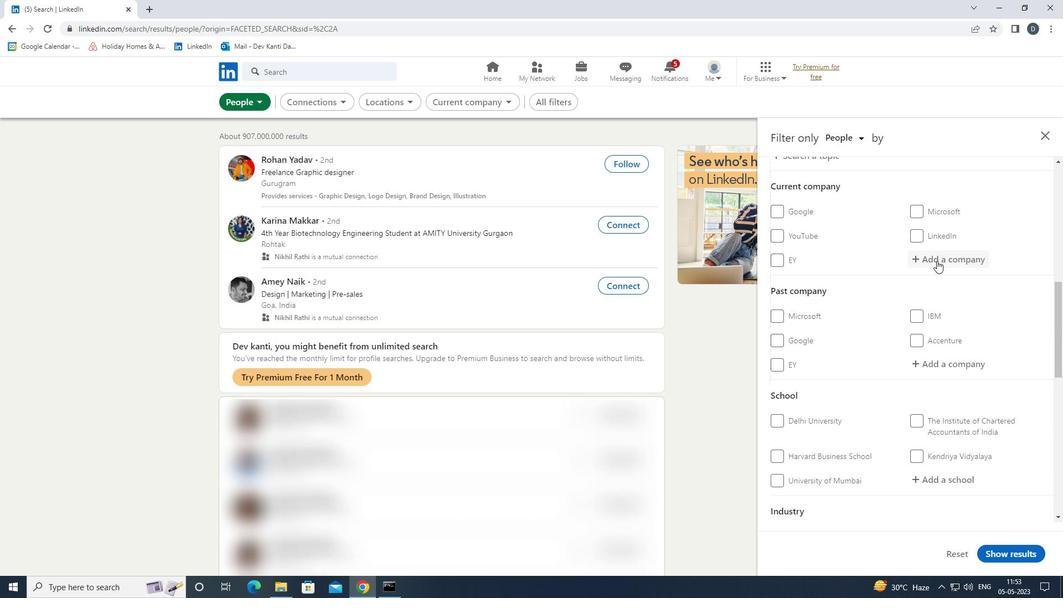 
Action: Mouse pressed left at (939, 259)
Screenshot: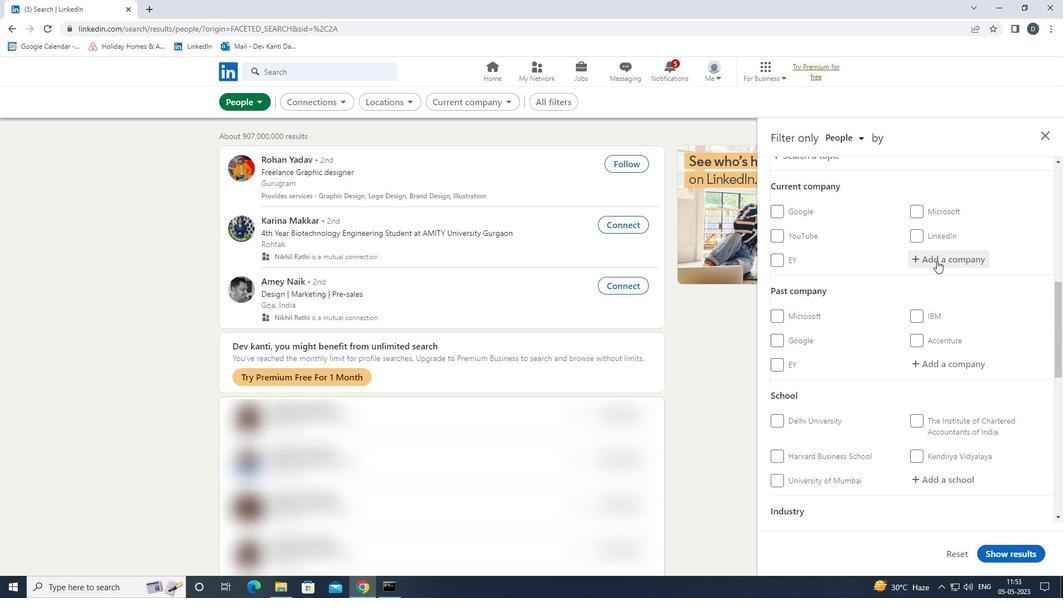 
Action: Key pressed <Key.shift><Key.shift><Key.shift><Key.shift><Key.shift><Key.shift><Key.shift><Key.shift><Key.shift><Key.shift>CRESTRON<Key.space><Key.shift>ELECTRONICS<Key.down><Key.enter>
Screenshot: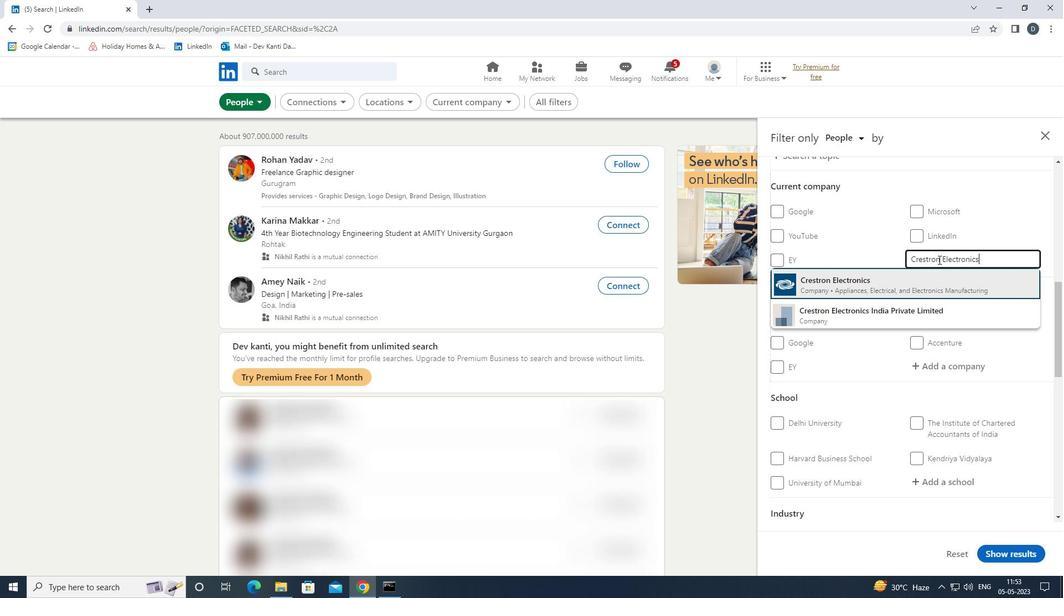 
Action: Mouse scrolled (939, 259) with delta (0, 0)
Screenshot: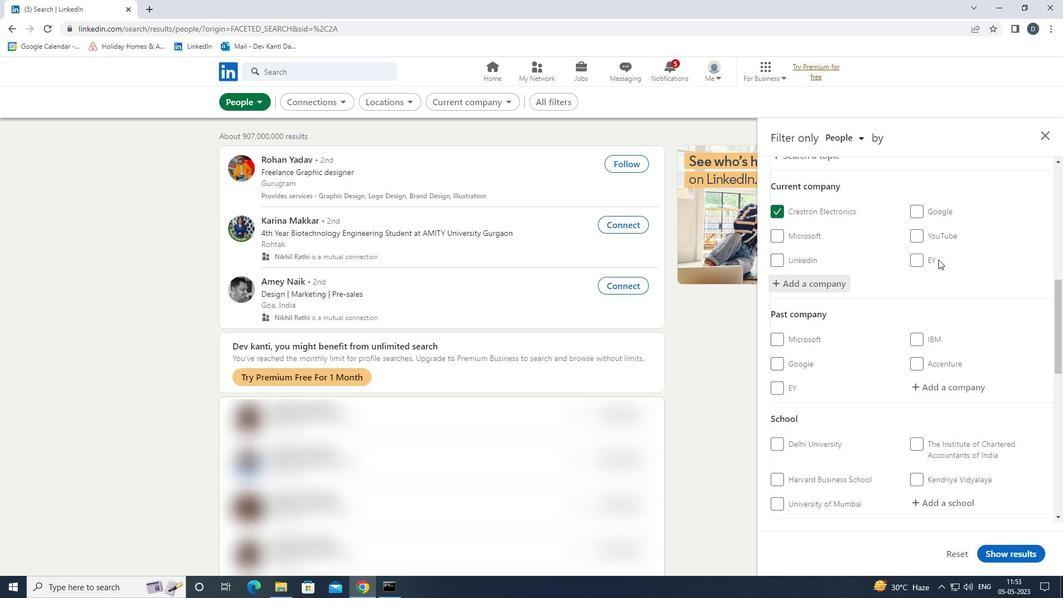 
Action: Mouse scrolled (939, 259) with delta (0, 0)
Screenshot: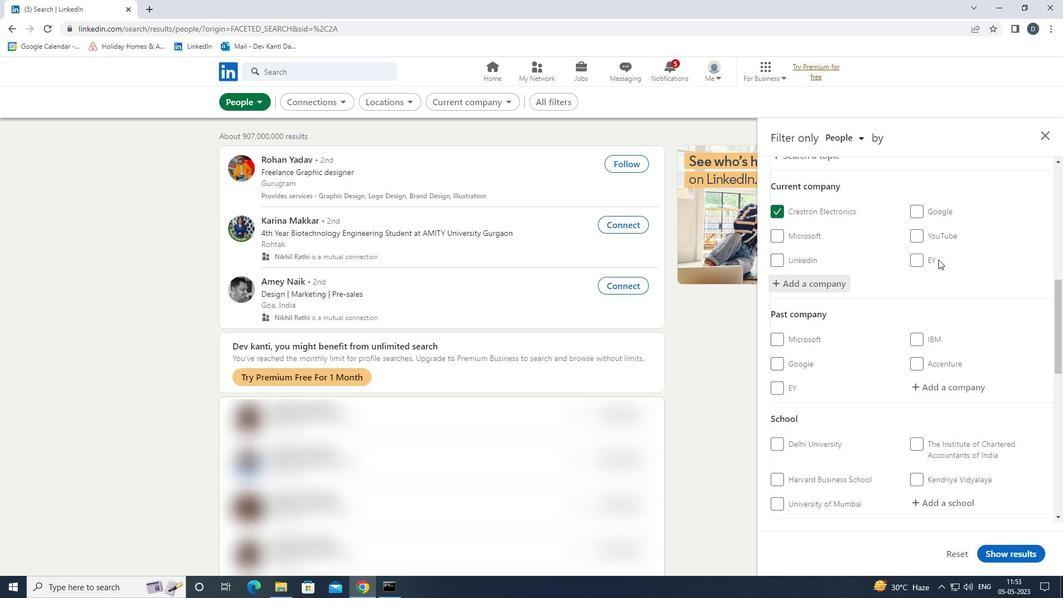 
Action: Mouse scrolled (939, 259) with delta (0, 0)
Screenshot: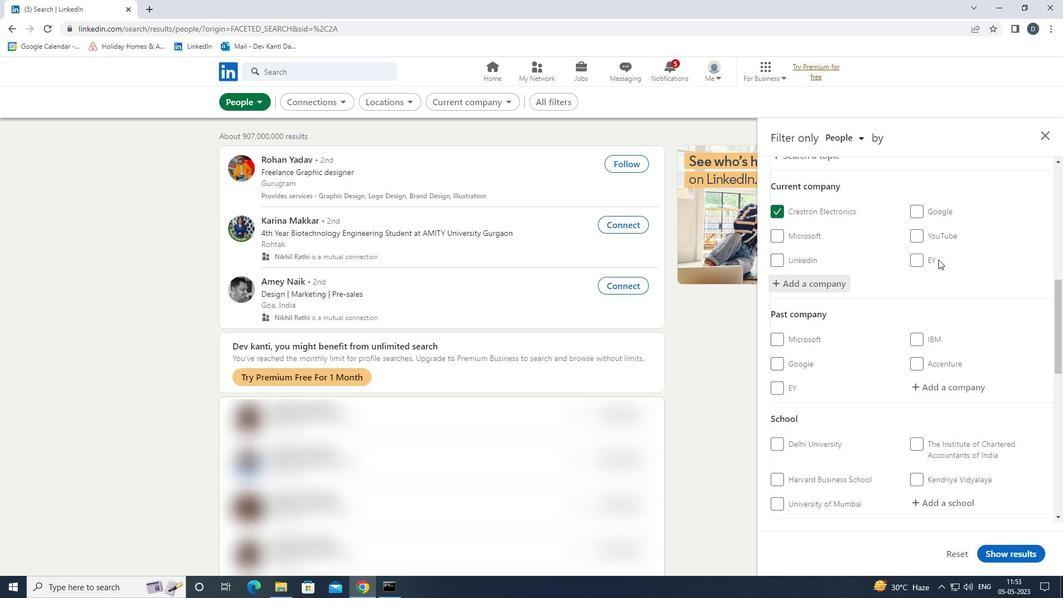 
Action: Mouse moved to (955, 330)
Screenshot: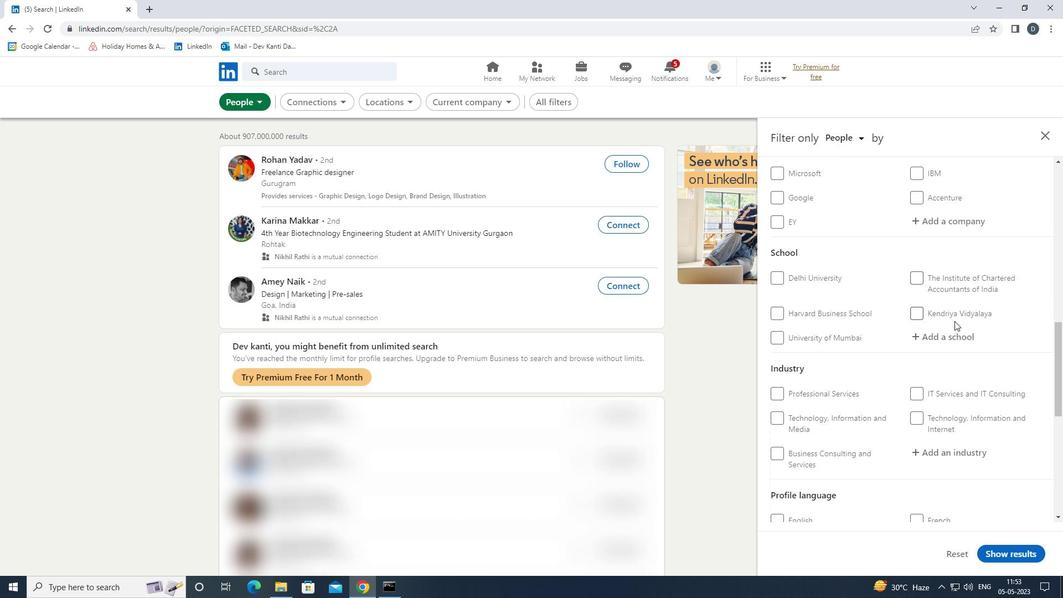 
Action: Mouse pressed left at (955, 330)
Screenshot: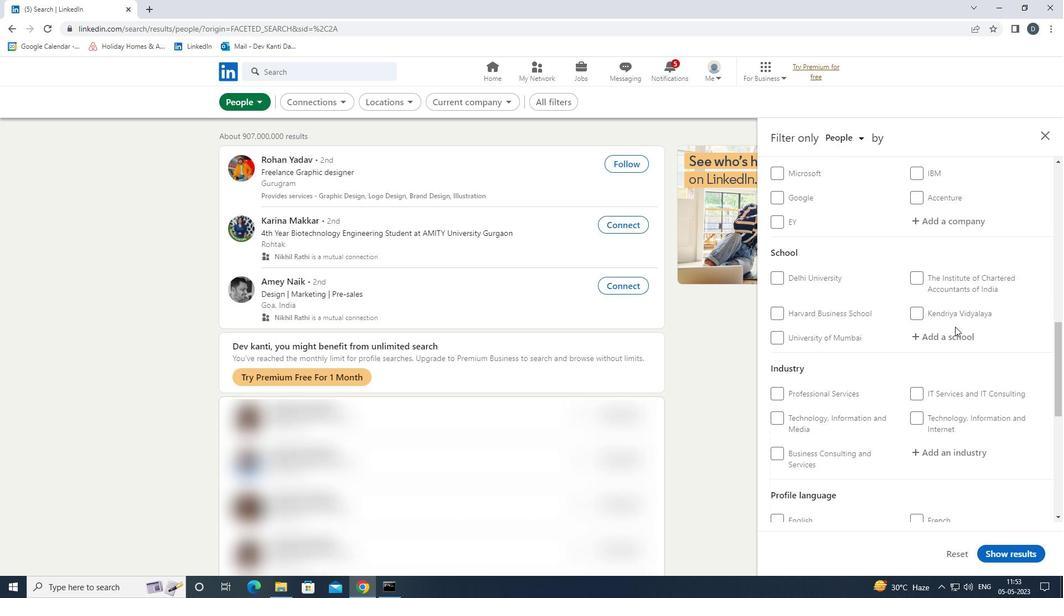 
Action: Key pressed <Key.shift><Key.shift><Key.shift><Key.shift><Key.shift><Key.shift><Key.shift>KARNATKA<Key.space><Key.shift><Key.shift><Key.shift><Key.shift><Key.shift>UNI<Key.backspace><Key.backspace><Key.backspace><Key.backspace><Key.backspace><Key.backspace>AKA<Key.space><Key.shift>UNIVERSITY<Key.left><Key.left><Key.left><Key.right><Key.right><Key.right><Key.left><Key.left><Key.left><Key.left><Key.left><Key.left><Key.left><Key.left><Key.left><Key.left><Key.left><Key.left><Key.left><Key.right><Key.delete><Key.down><Key.enter>
Screenshot: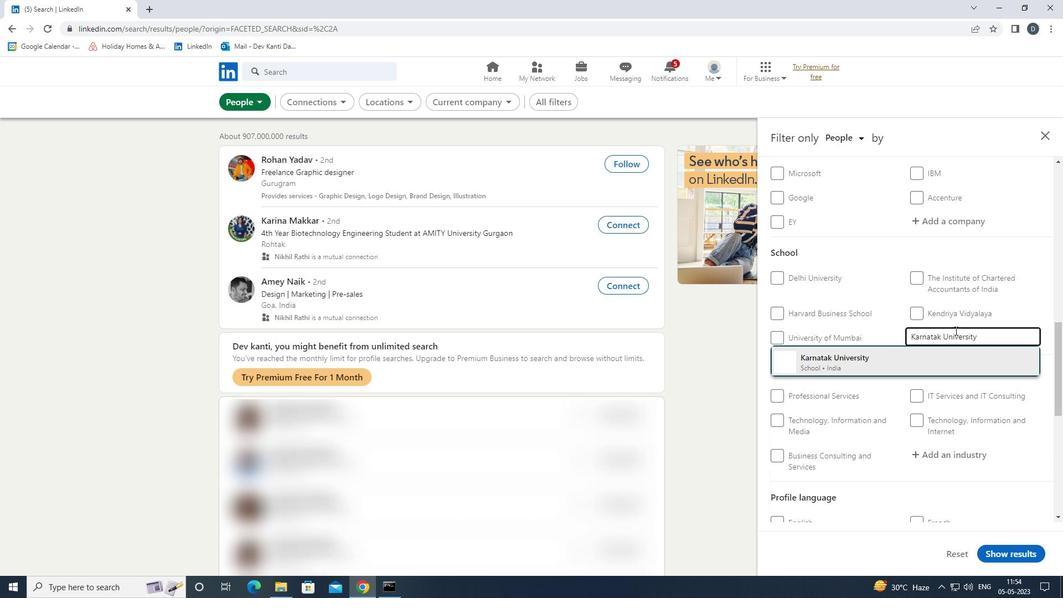 
Action: Mouse scrolled (955, 330) with delta (0, 0)
Screenshot: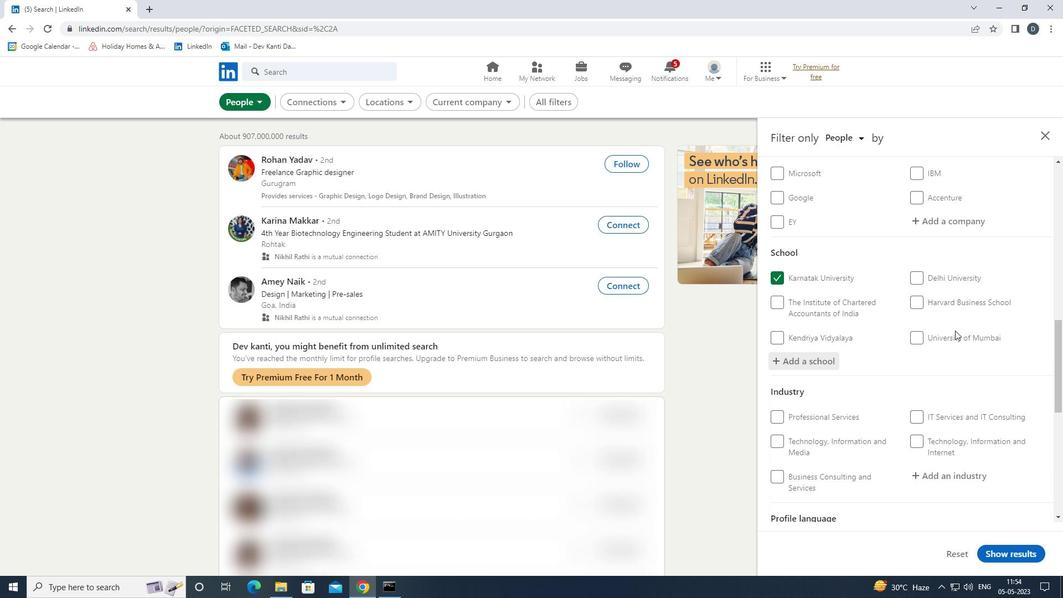 
Action: Mouse scrolled (955, 330) with delta (0, 0)
Screenshot: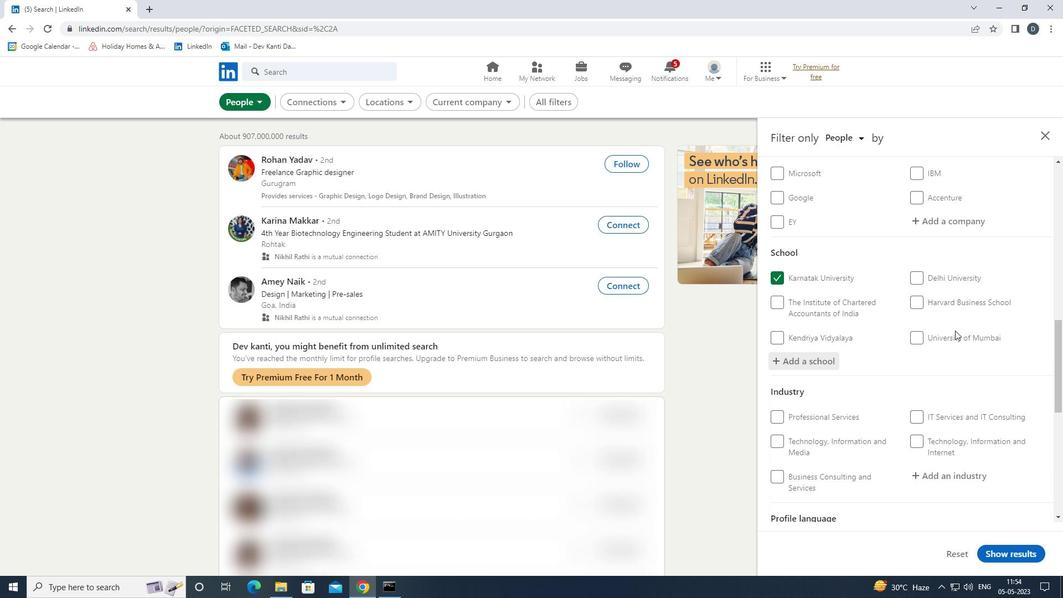
Action: Mouse scrolled (955, 330) with delta (0, 0)
Screenshot: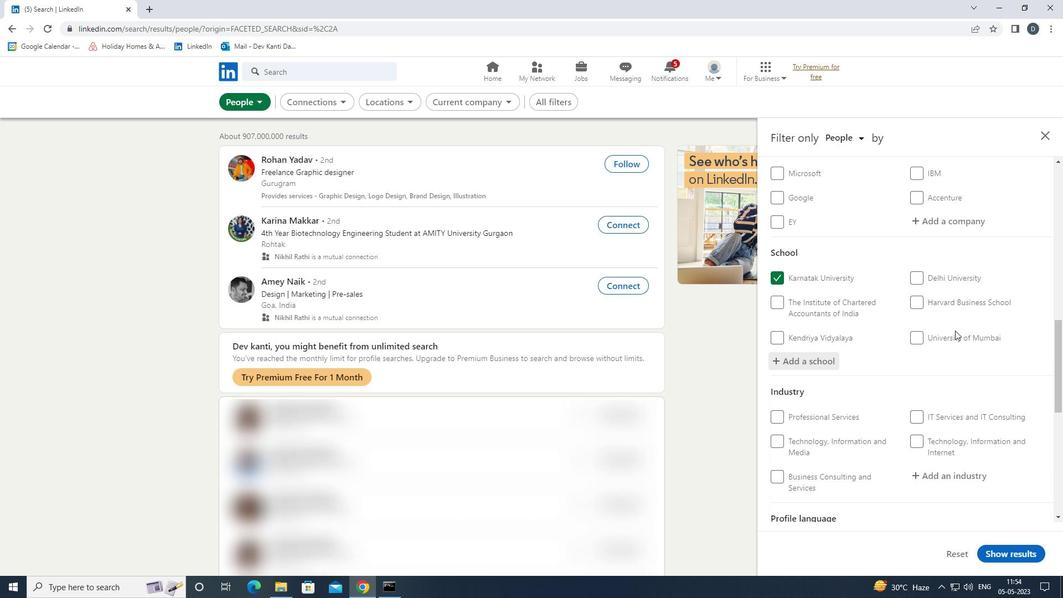 
Action: Mouse moved to (962, 304)
Screenshot: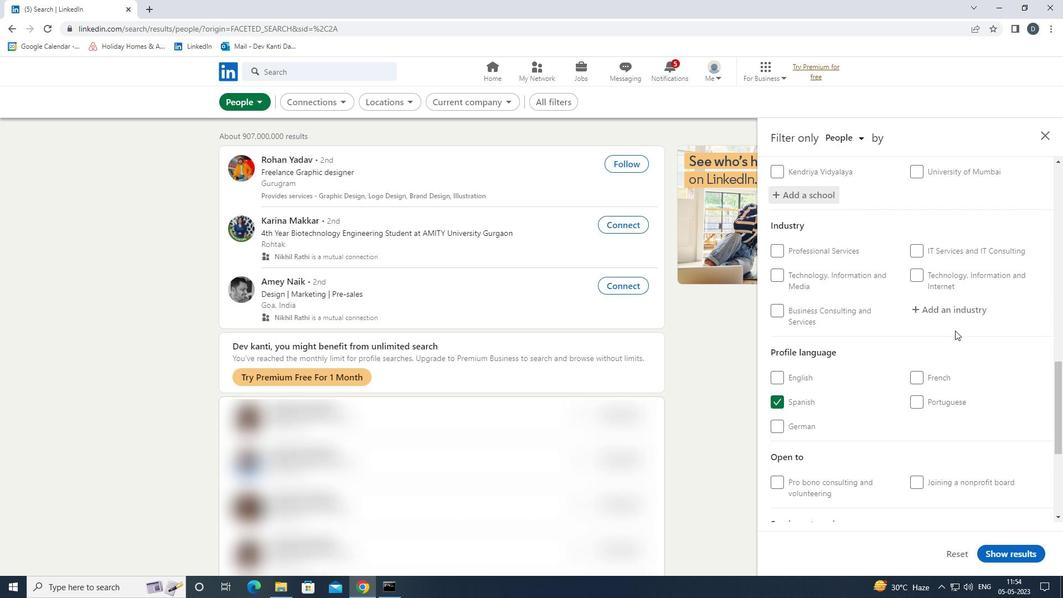 
Action: Mouse pressed left at (962, 304)
Screenshot: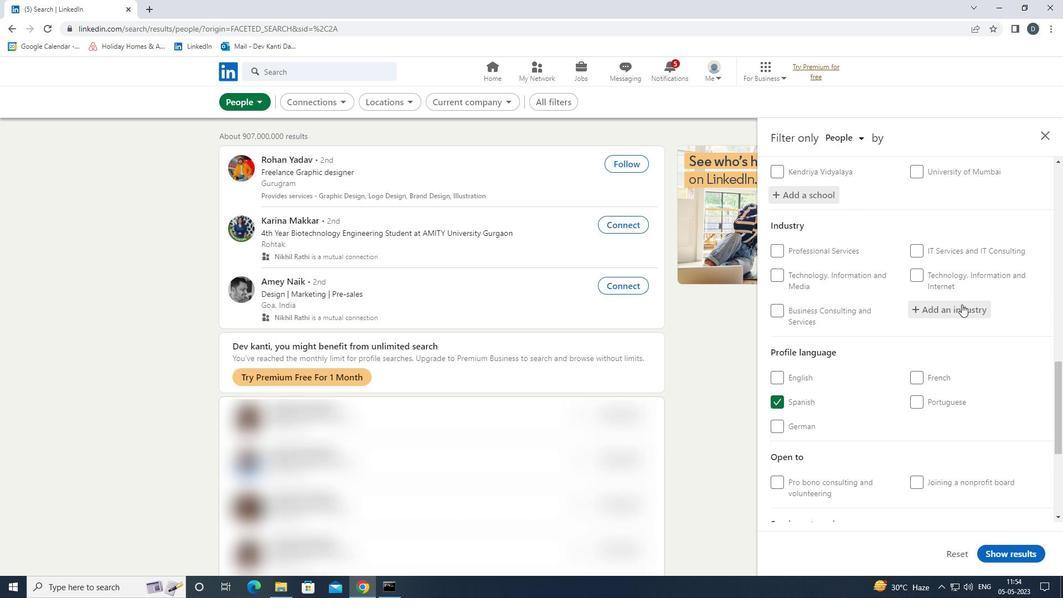 
Action: Key pressed <Key.shift>WHOLESALE<Key.space><Key.shift>BUILDING<Key.space><Key.shift>MATERIAL<Key.down><Key.enter>
Screenshot: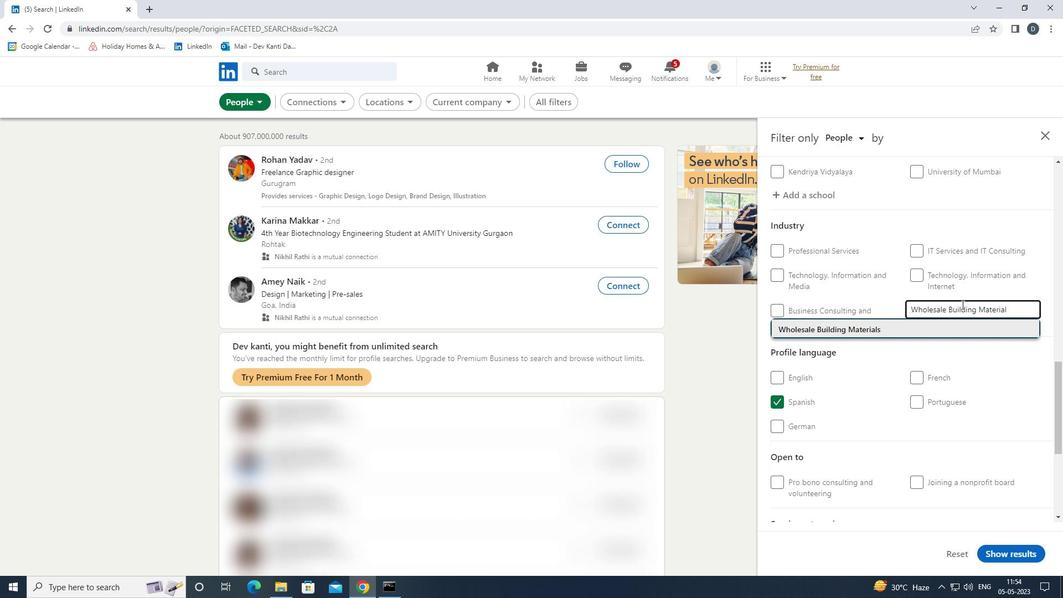 
Action: Mouse moved to (961, 305)
Screenshot: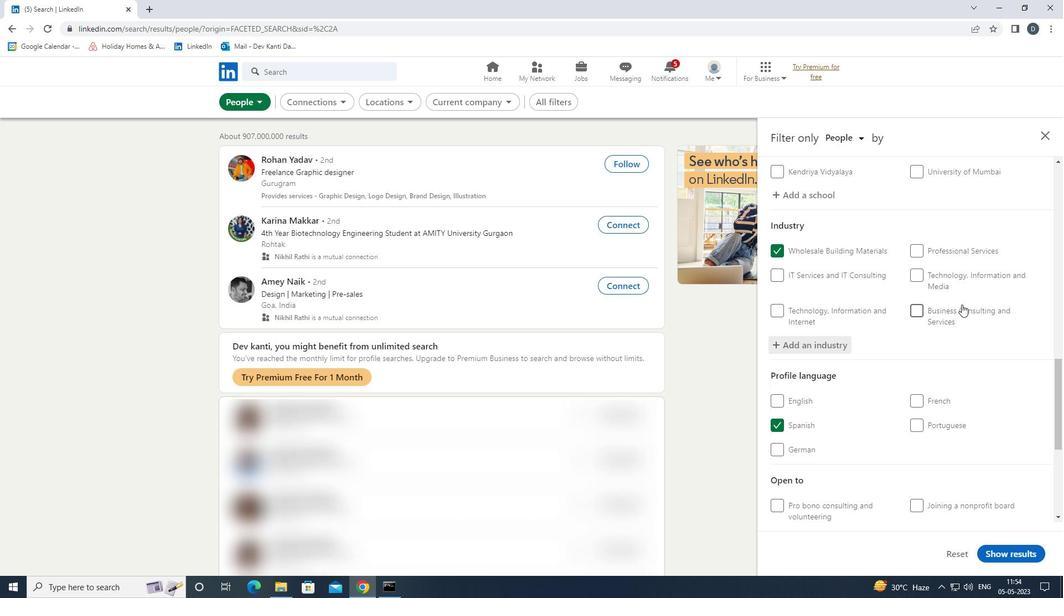 
Action: Mouse scrolled (961, 304) with delta (0, 0)
Screenshot: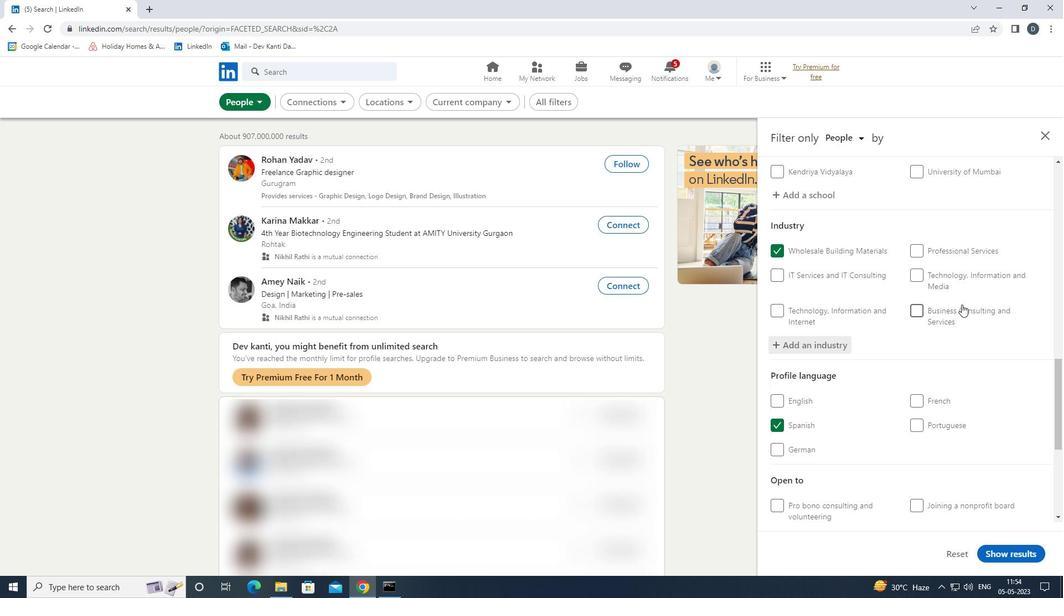 
Action: Mouse moved to (961, 305)
Screenshot: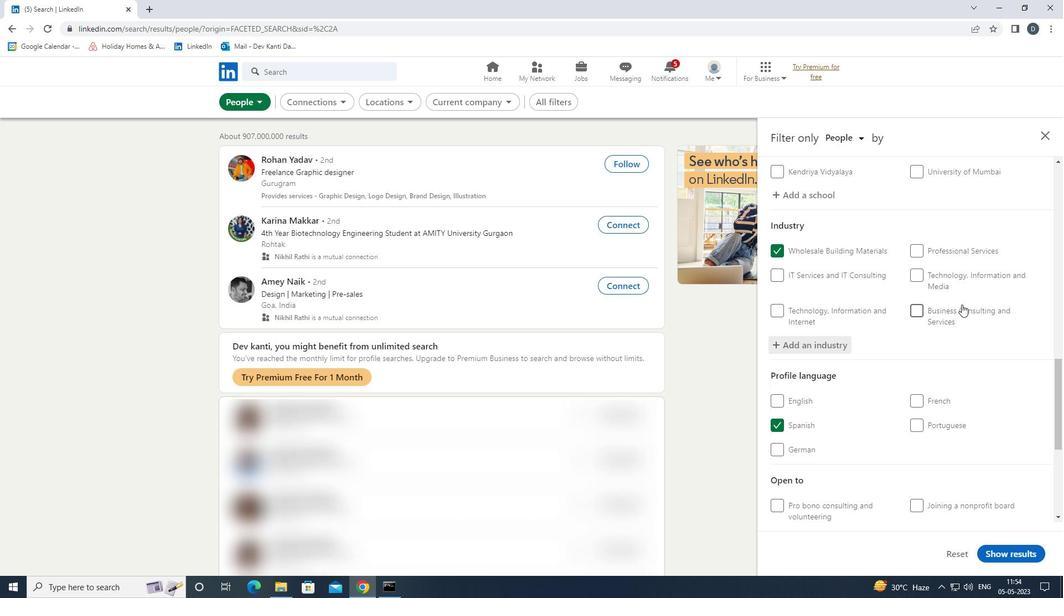 
Action: Mouse scrolled (961, 304) with delta (0, 0)
Screenshot: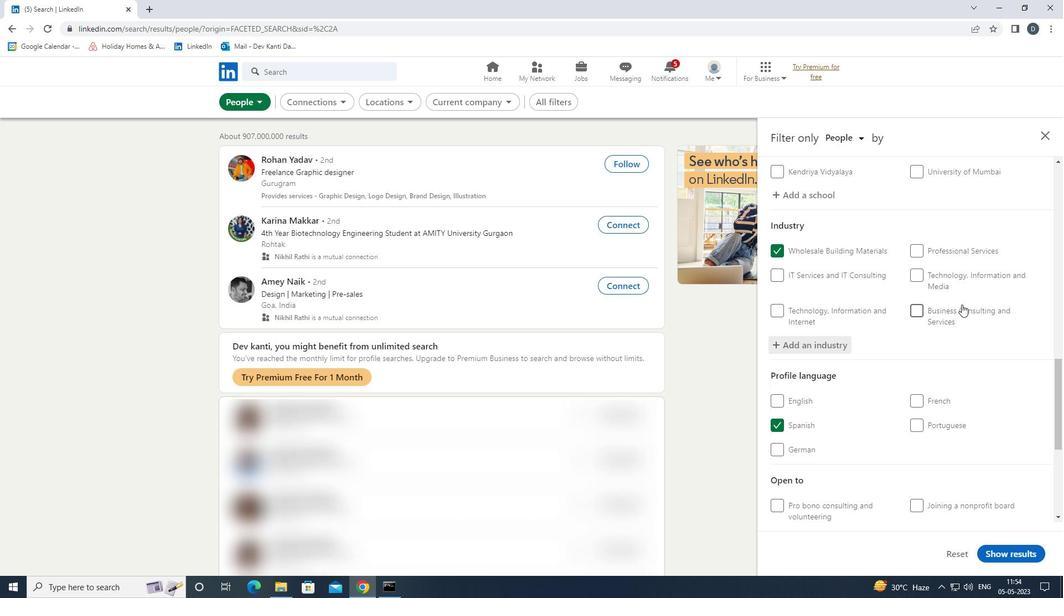 
Action: Mouse moved to (961, 309)
Screenshot: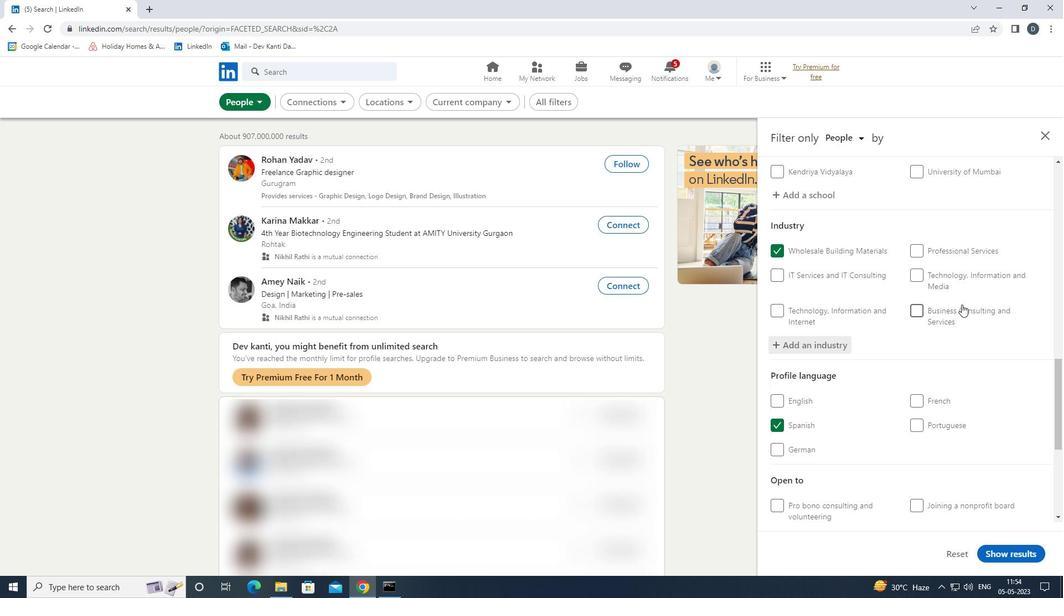 
Action: Mouse scrolled (961, 309) with delta (0, 0)
Screenshot: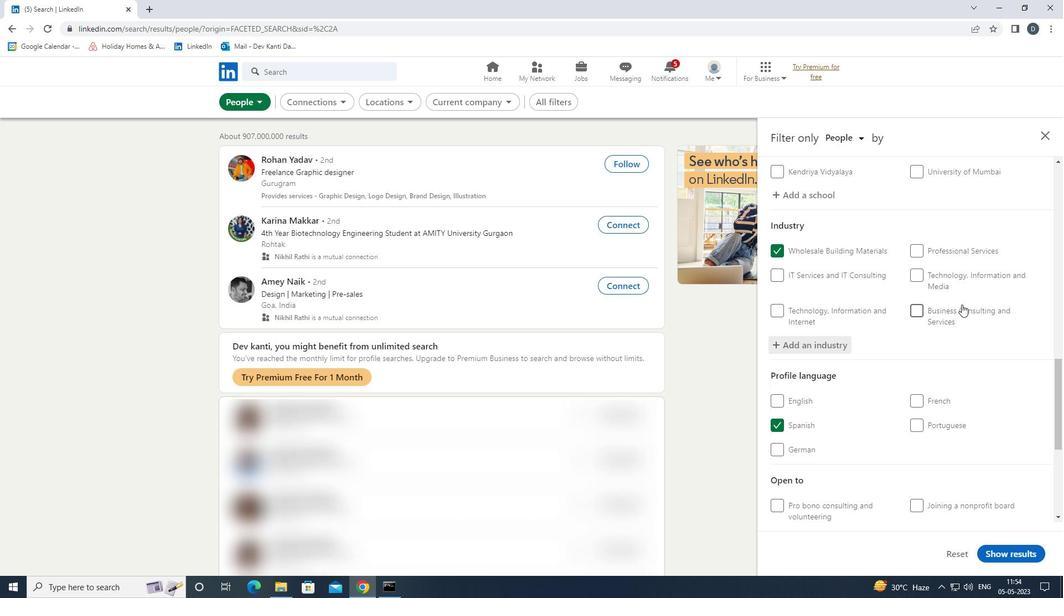 
Action: Mouse moved to (959, 313)
Screenshot: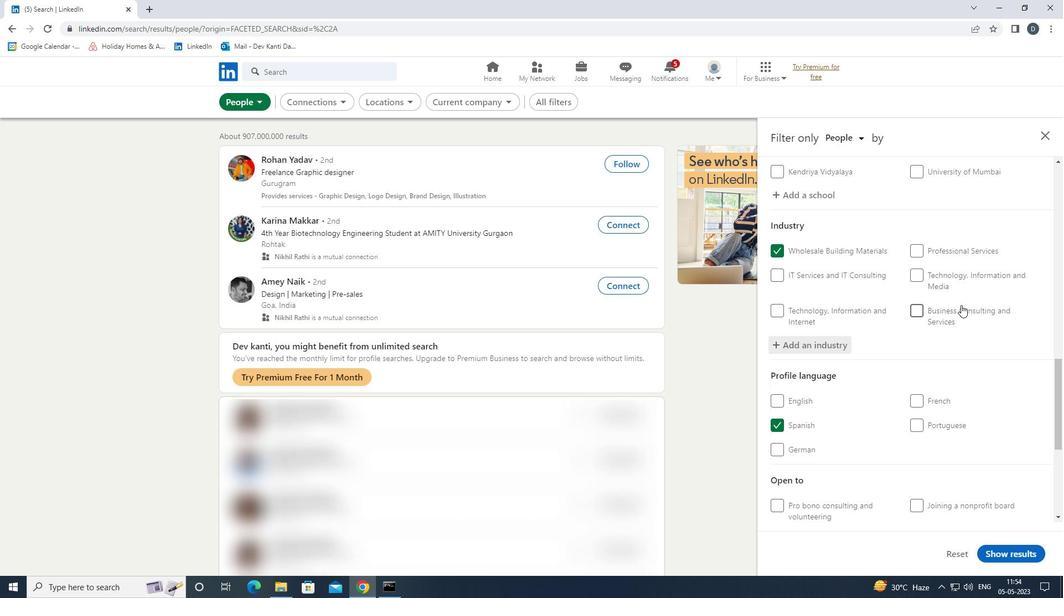 
Action: Mouse scrolled (959, 312) with delta (0, 0)
Screenshot: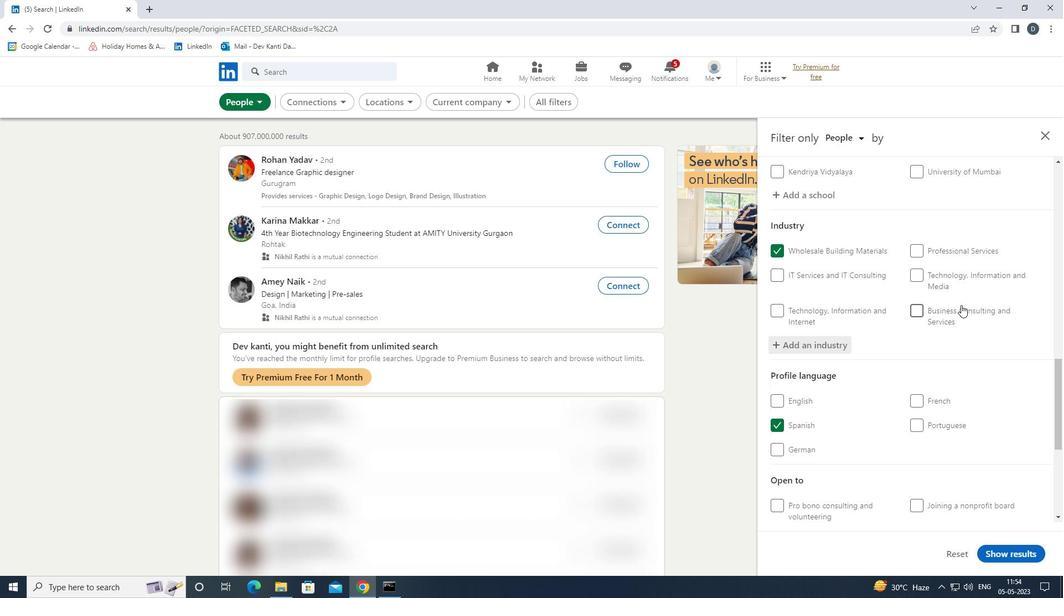 
Action: Mouse moved to (954, 391)
Screenshot: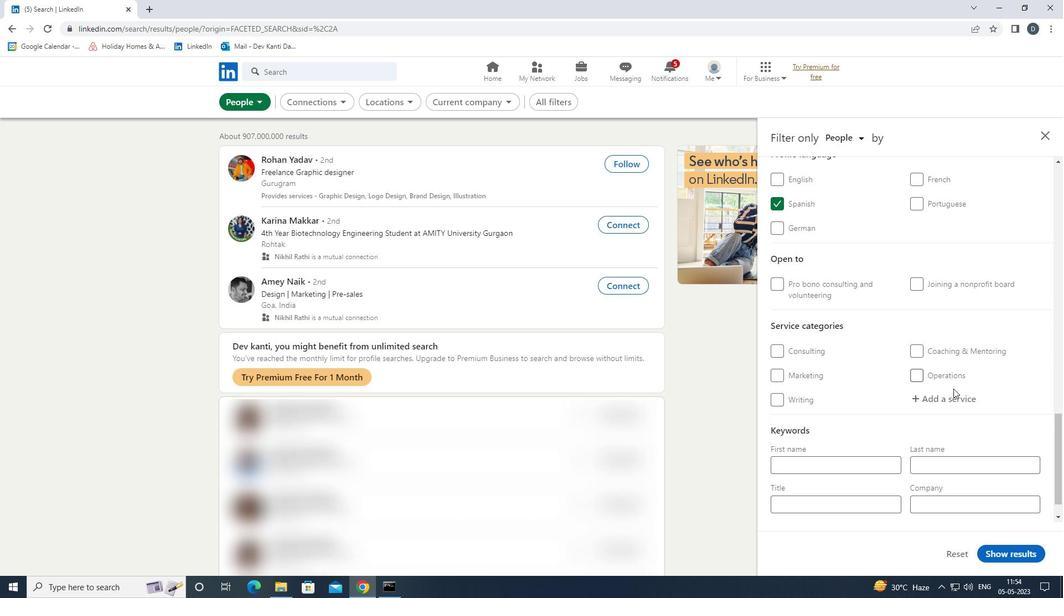 
Action: Mouse pressed left at (954, 391)
Screenshot: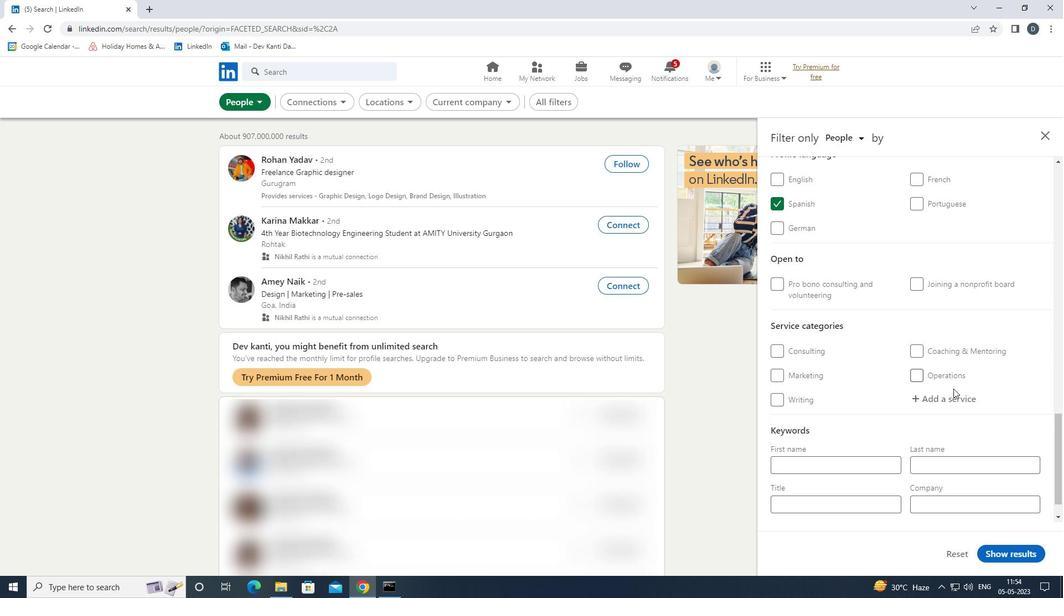 
Action: Key pressed <Key.shift><Key.shift><Key.shift><Key.shift><Key.shift><Key.shift><Key.shift><Key.shift>TECHNICAL<Key.space><Key.shift><Key.backspace><Key.enter>
Screenshot: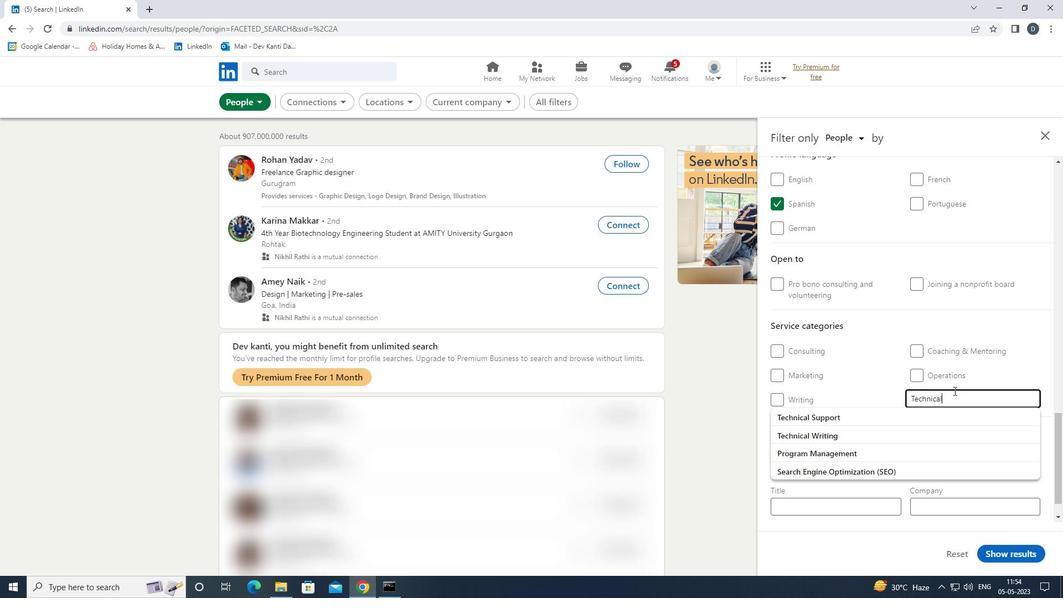 
Action: Mouse scrolled (954, 390) with delta (0, 0)
Screenshot: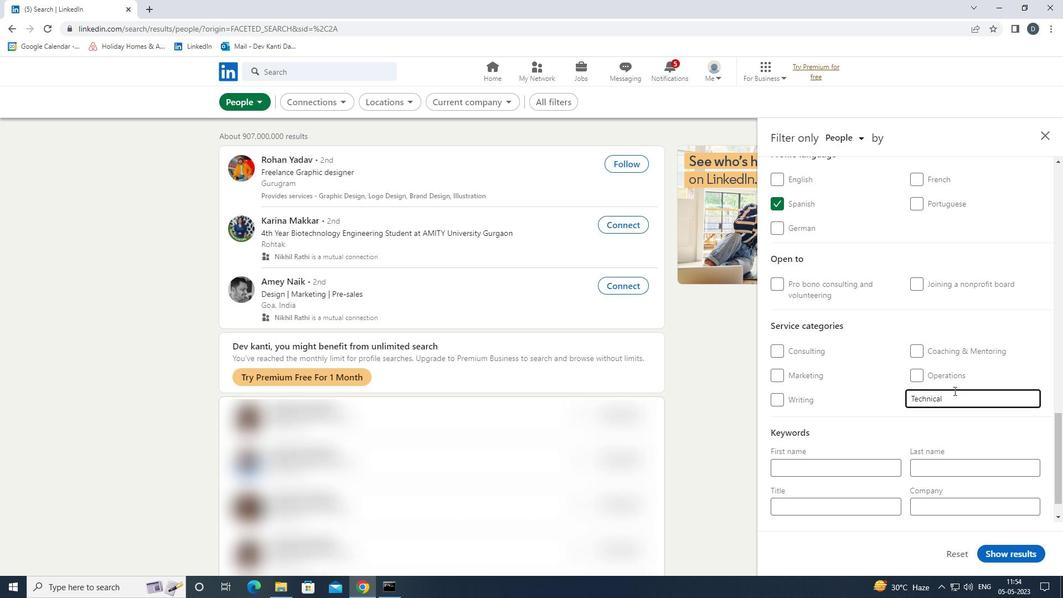 
Action: Mouse scrolled (954, 390) with delta (0, 0)
Screenshot: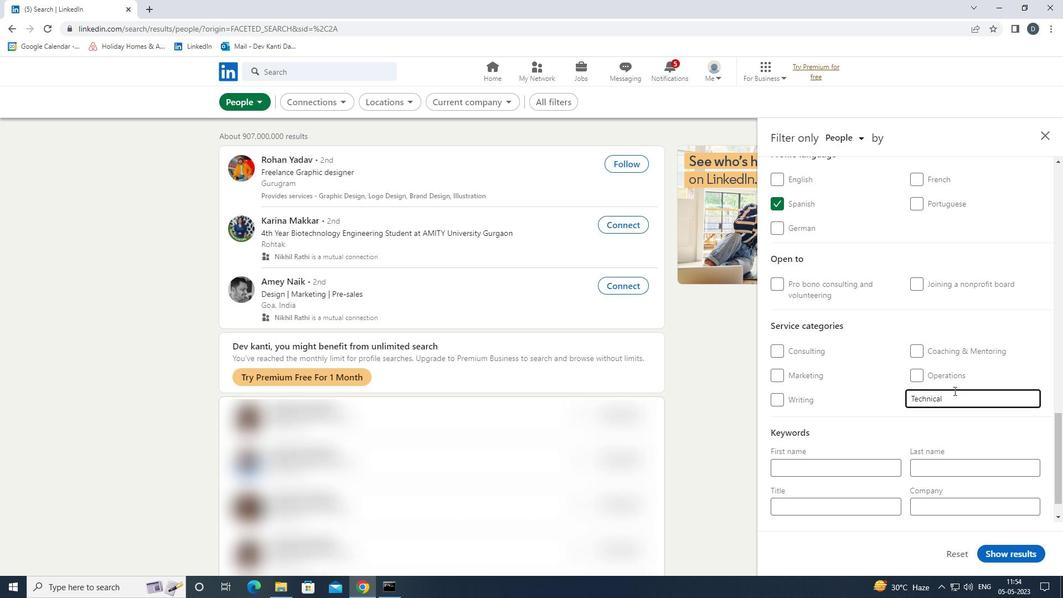 
Action: Mouse scrolled (954, 390) with delta (0, 0)
Screenshot: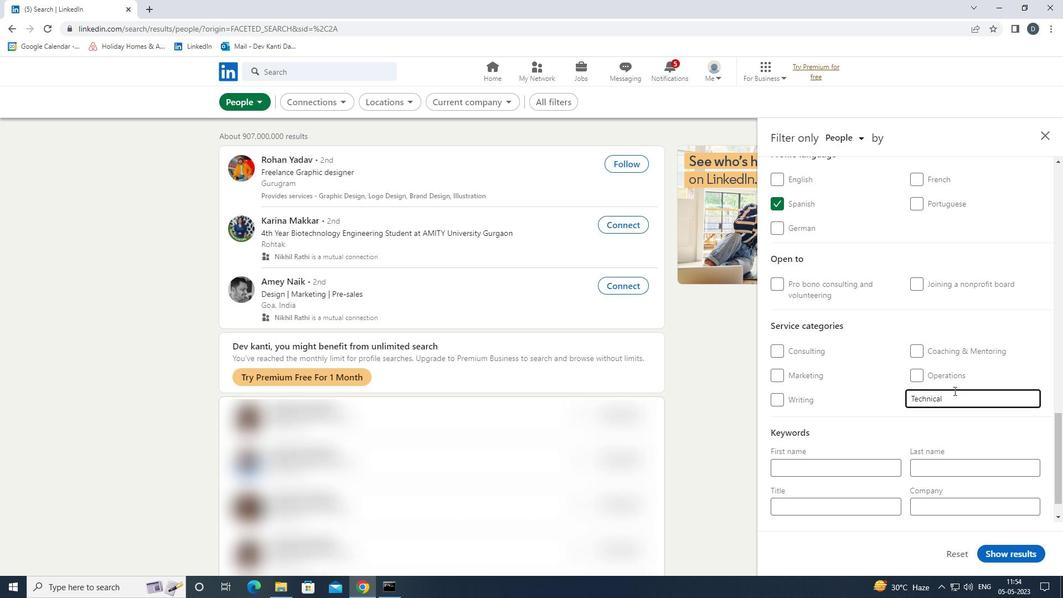 
Action: Mouse moved to (827, 465)
Screenshot: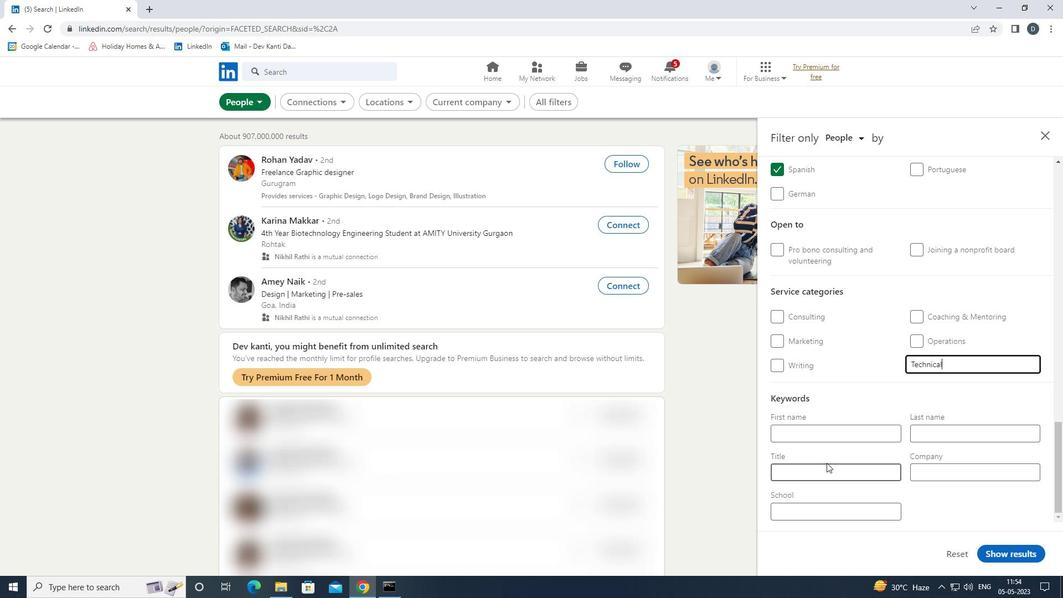 
Action: Mouse pressed left at (827, 465)
Screenshot: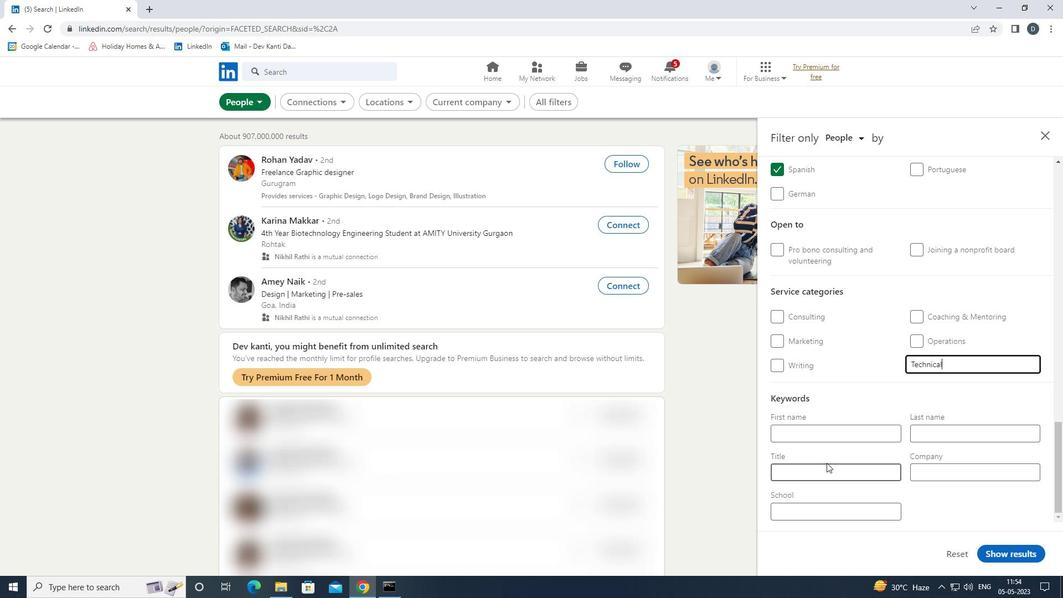 
Action: Key pressed <Key.shift><Key.shift><Key.shift><Key.shift><Key.shift><Key.shift><Key.shift><Key.shift><Key.shift><Key.shift><Key.shift><Key.shift><Key.shift><Key.shift><Key.shift><Key.shift><Key.shift><Key.shift><Key.shift><Key.shift><Key.shift><Key.shift>NETWORK<Key.space><Key.shift>ADMINISTRATOR
Screenshot: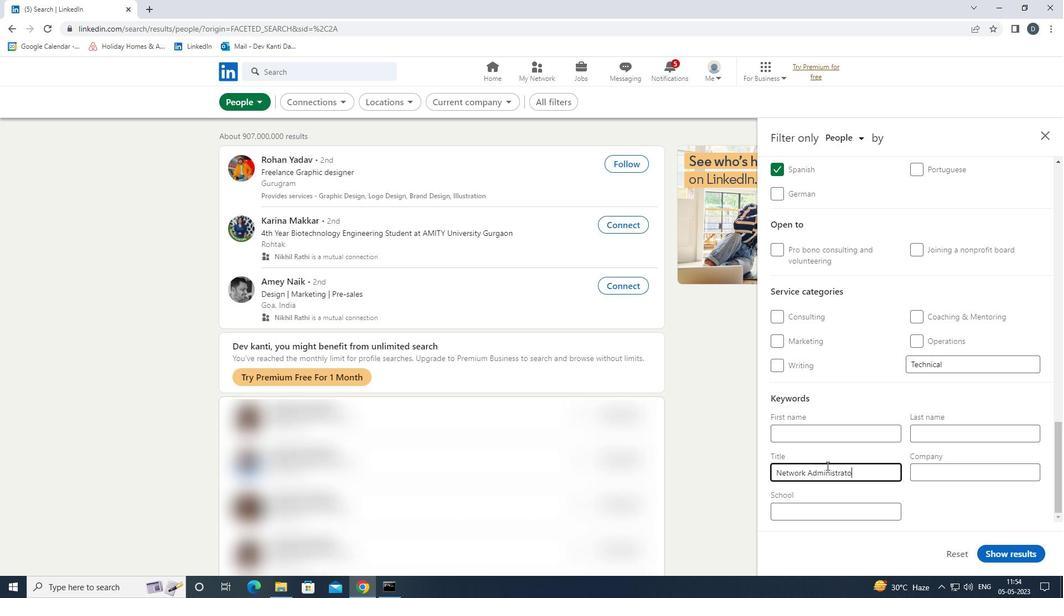 
Action: Mouse moved to (1012, 547)
Screenshot: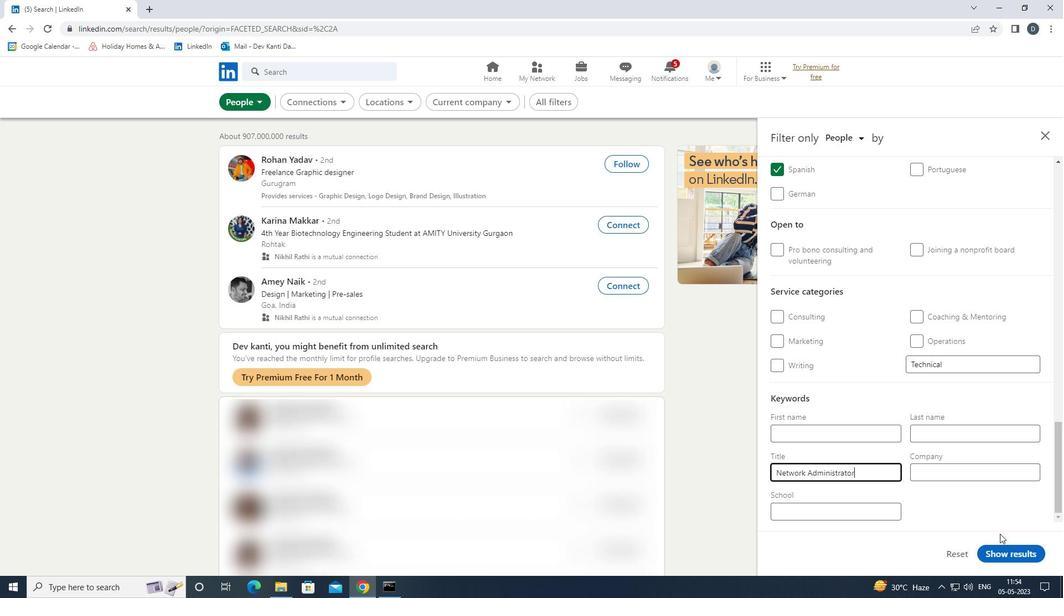 
Action: Mouse pressed left at (1012, 547)
Screenshot: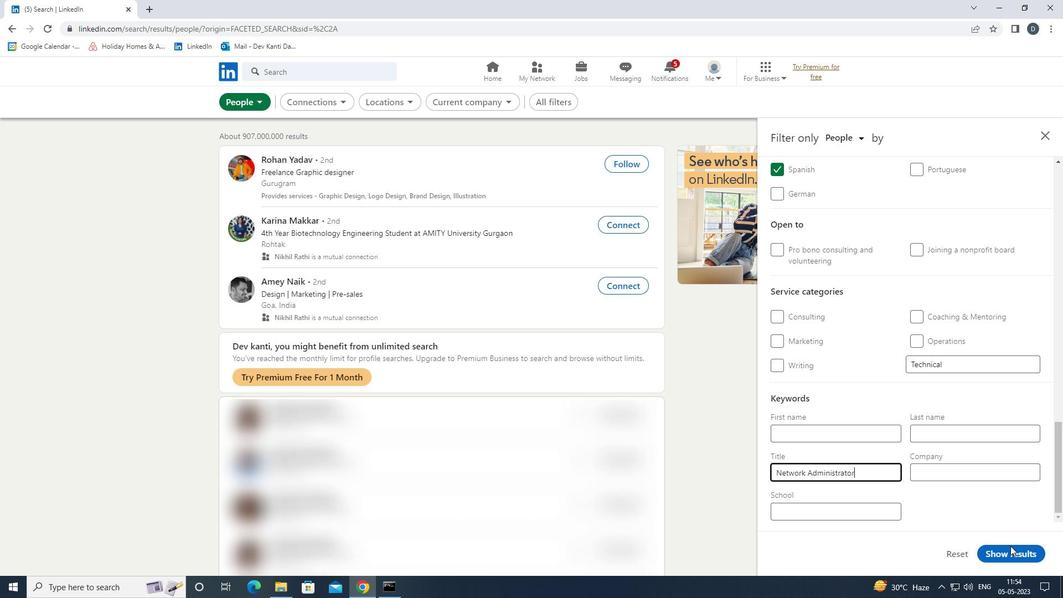 
Action: Mouse moved to (907, 293)
Screenshot: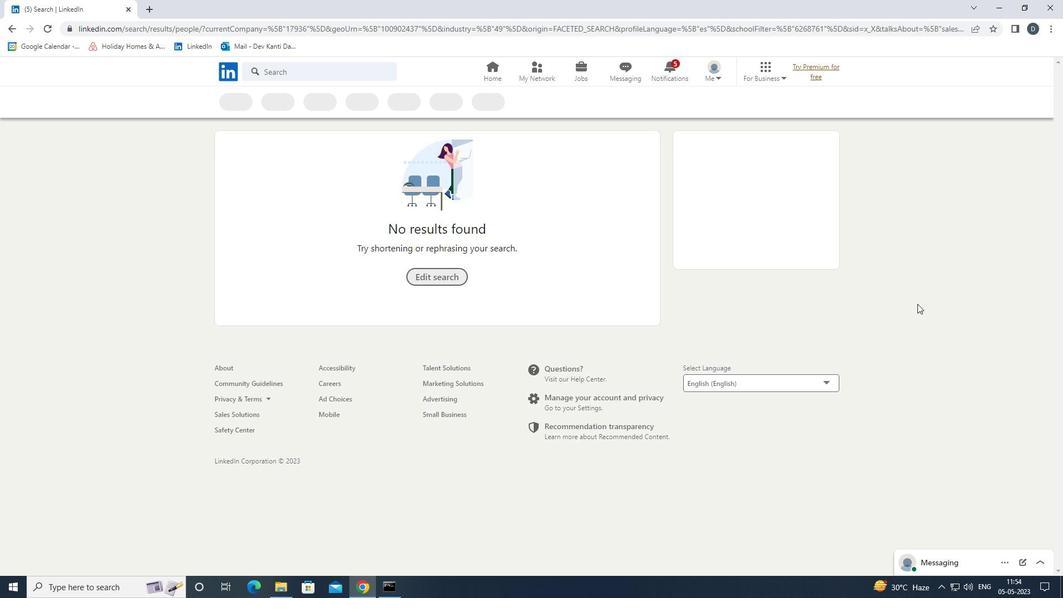 
